 Task: Create a due date automation trigger when advanced on, 2 working days after a card is due add basic without any labels is due at 11:00 AM.
Action: Mouse moved to (1397, 116)
Screenshot: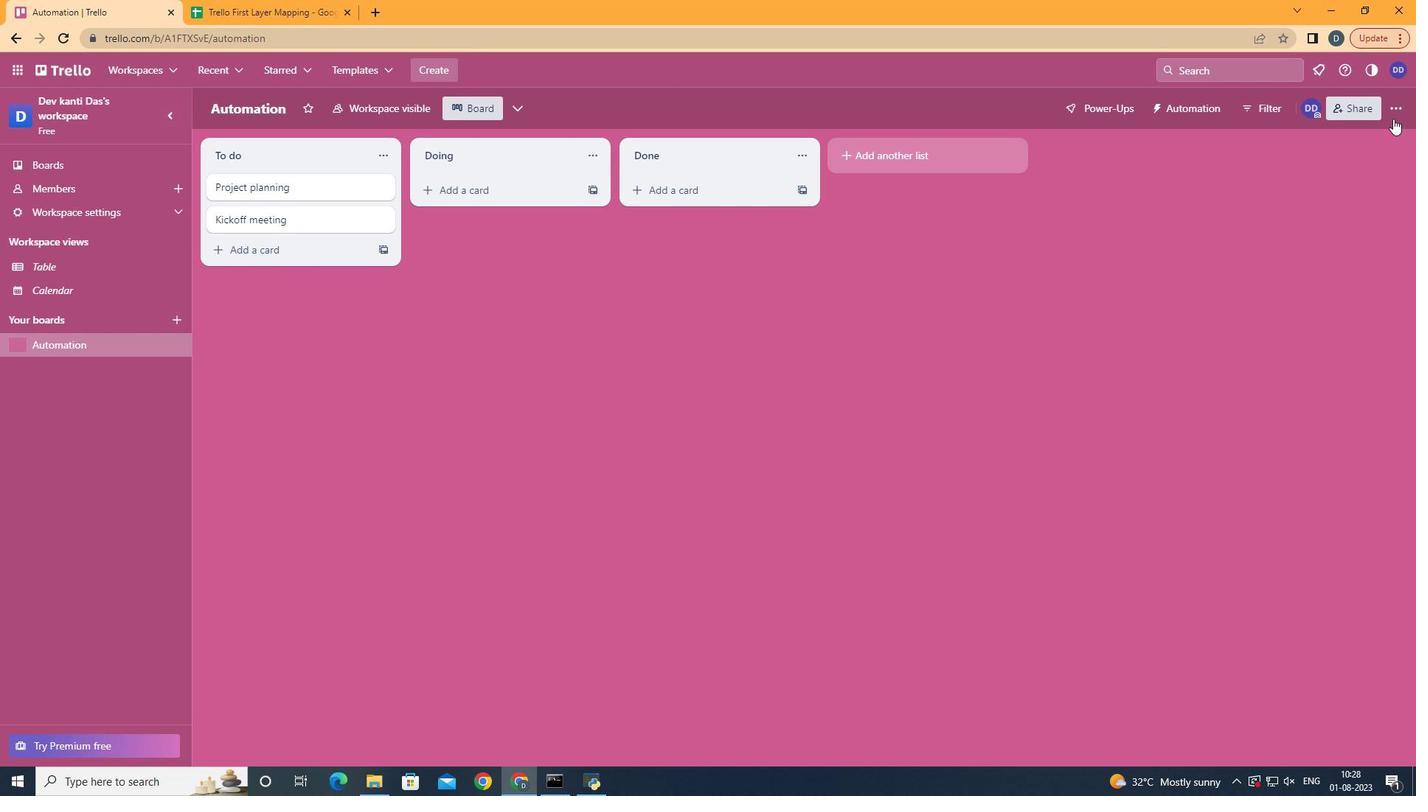 
Action: Mouse pressed left at (1397, 116)
Screenshot: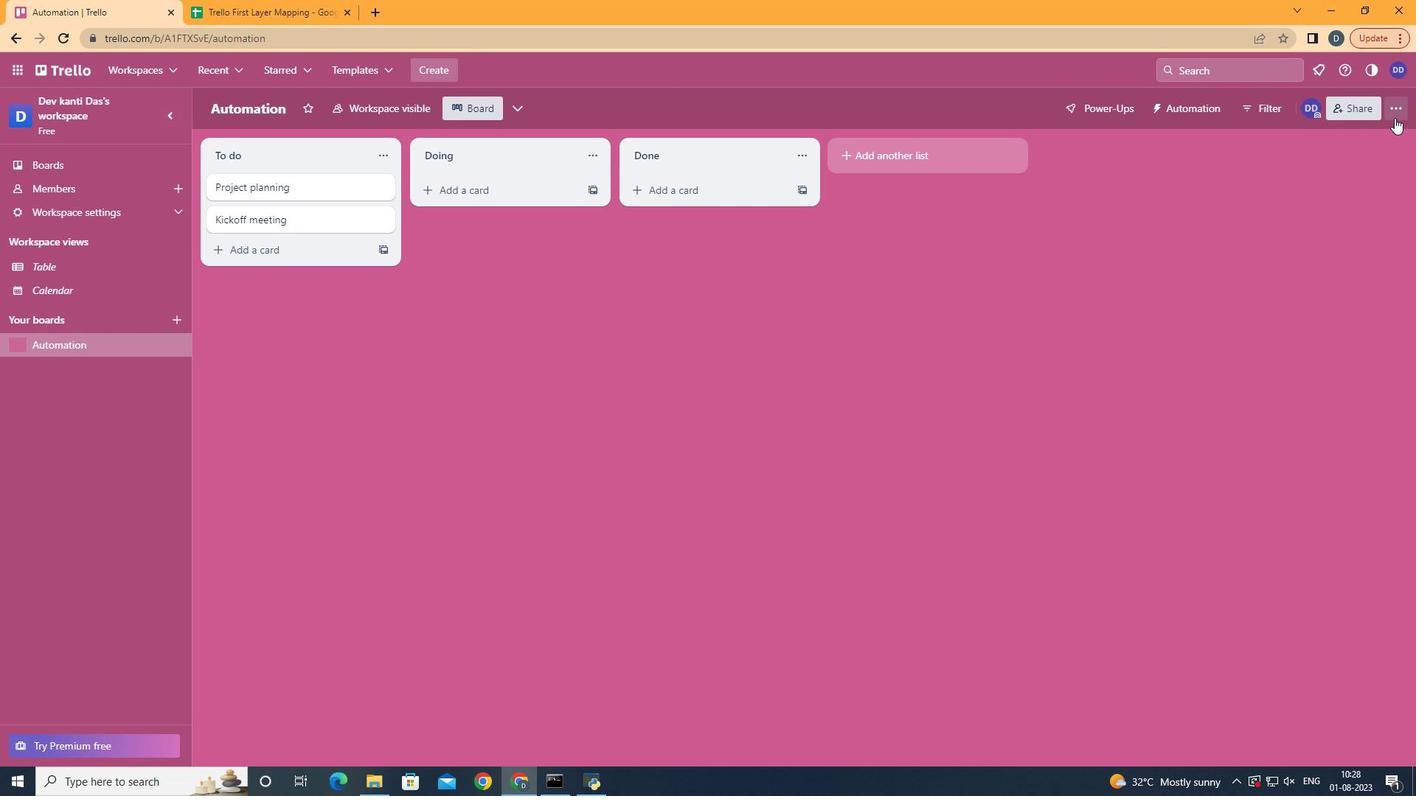 
Action: Mouse moved to (1270, 315)
Screenshot: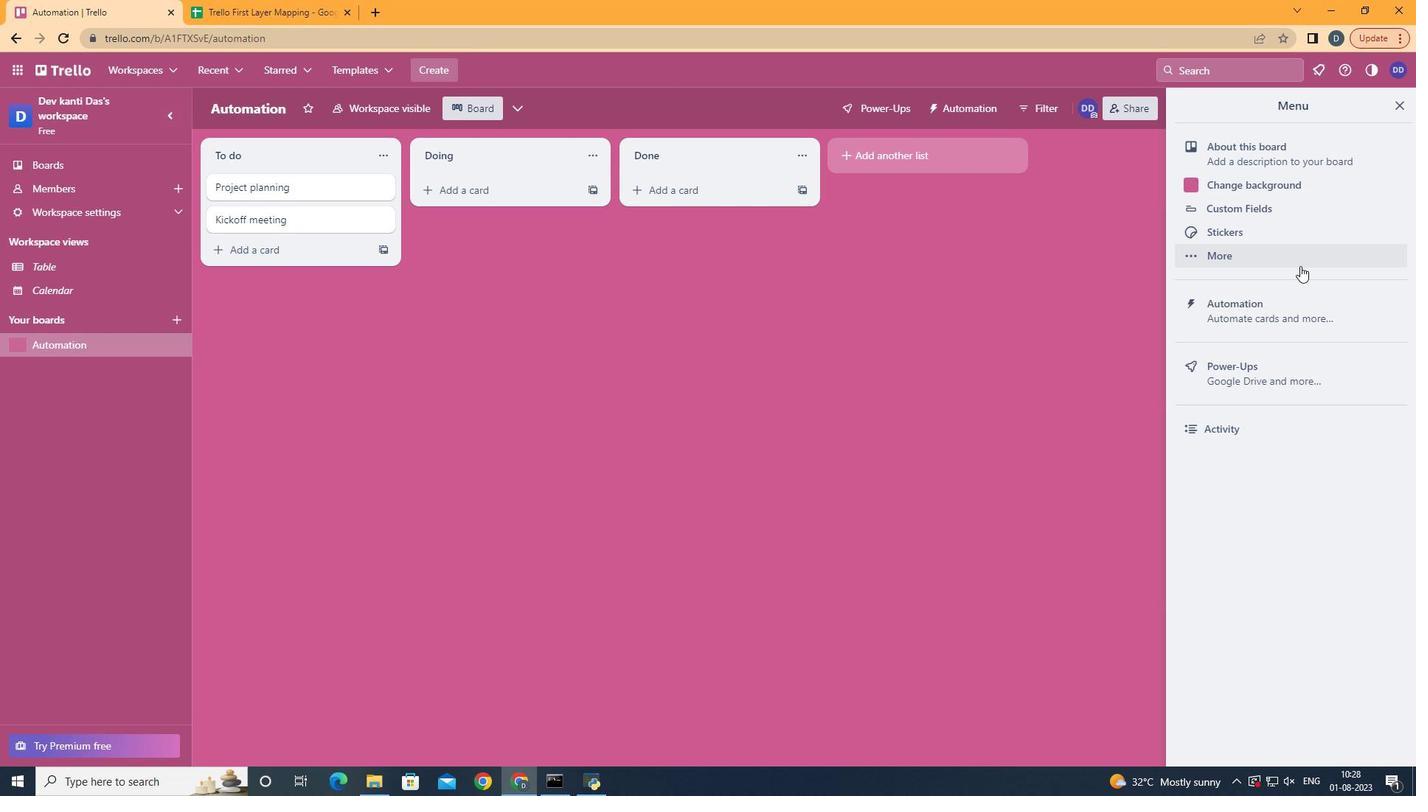 
Action: Mouse pressed left at (1270, 315)
Screenshot: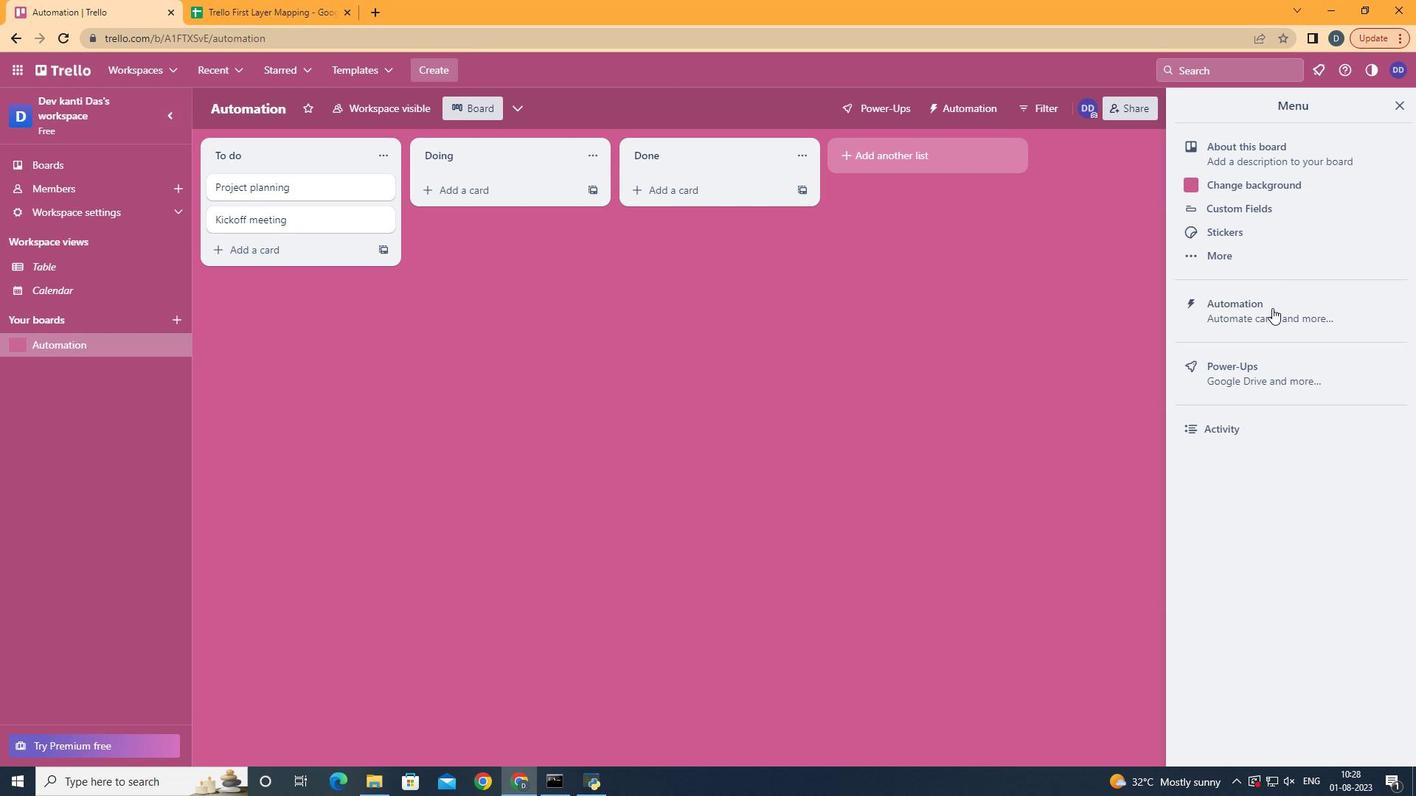 
Action: Mouse moved to (268, 301)
Screenshot: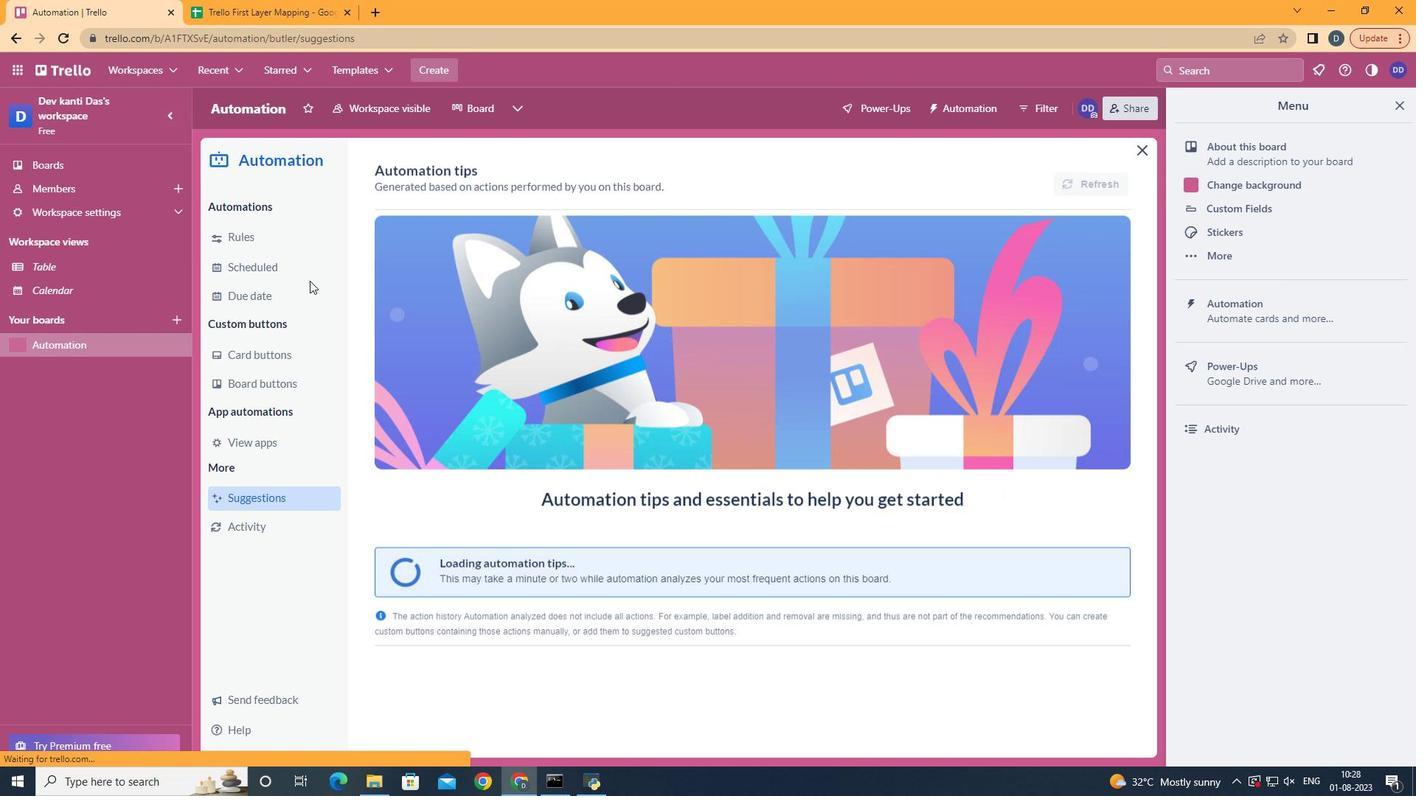 
Action: Mouse pressed left at (268, 301)
Screenshot: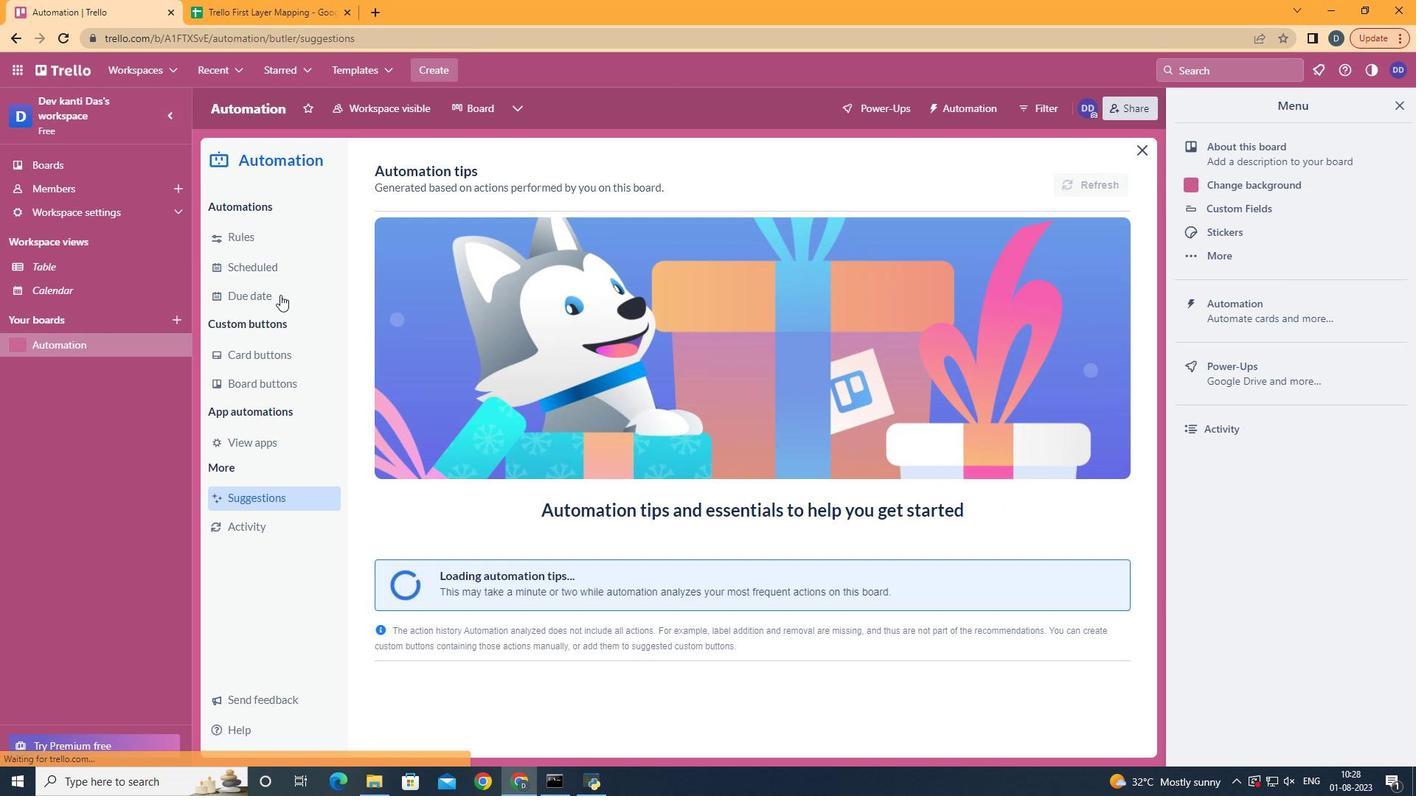 
Action: Mouse moved to (1039, 176)
Screenshot: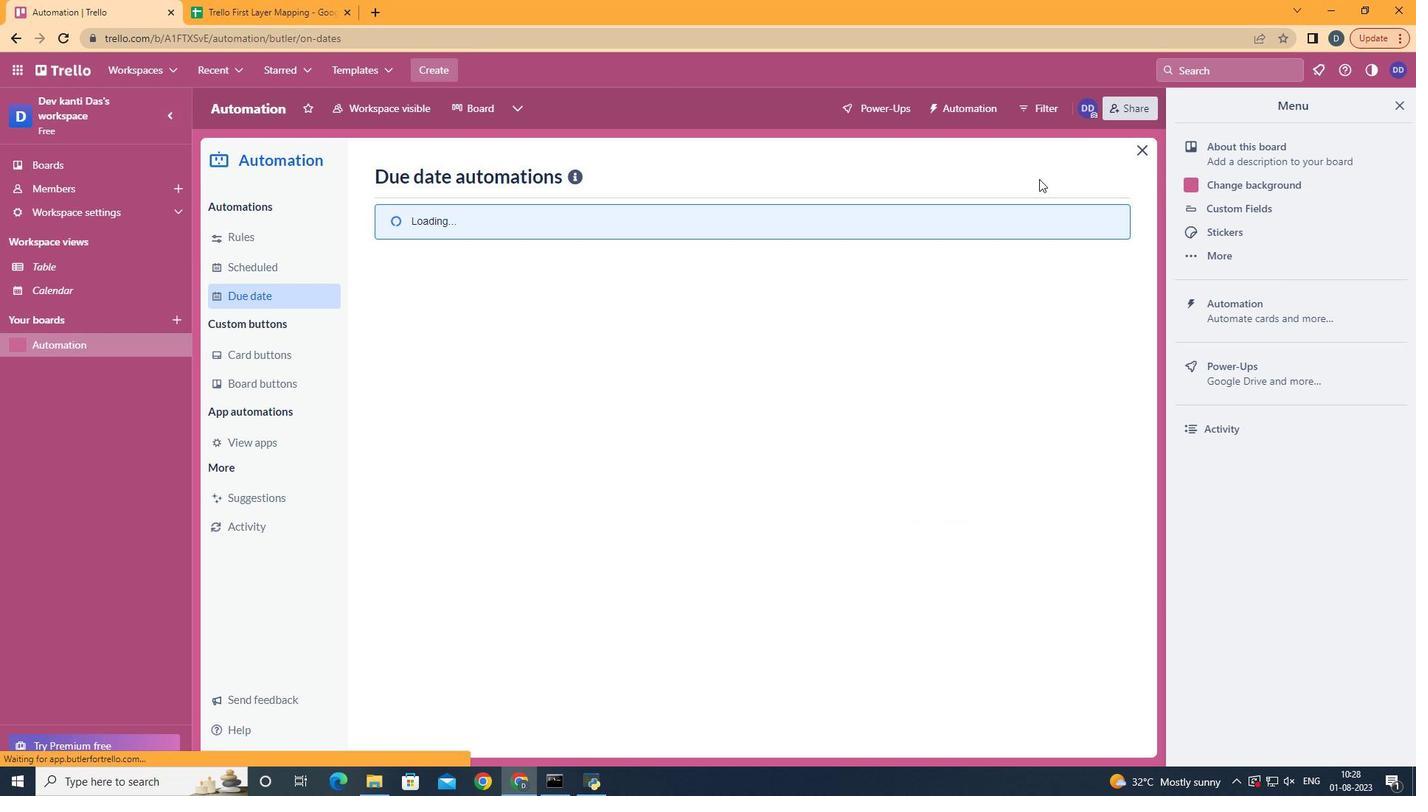 
Action: Mouse pressed left at (1039, 176)
Screenshot: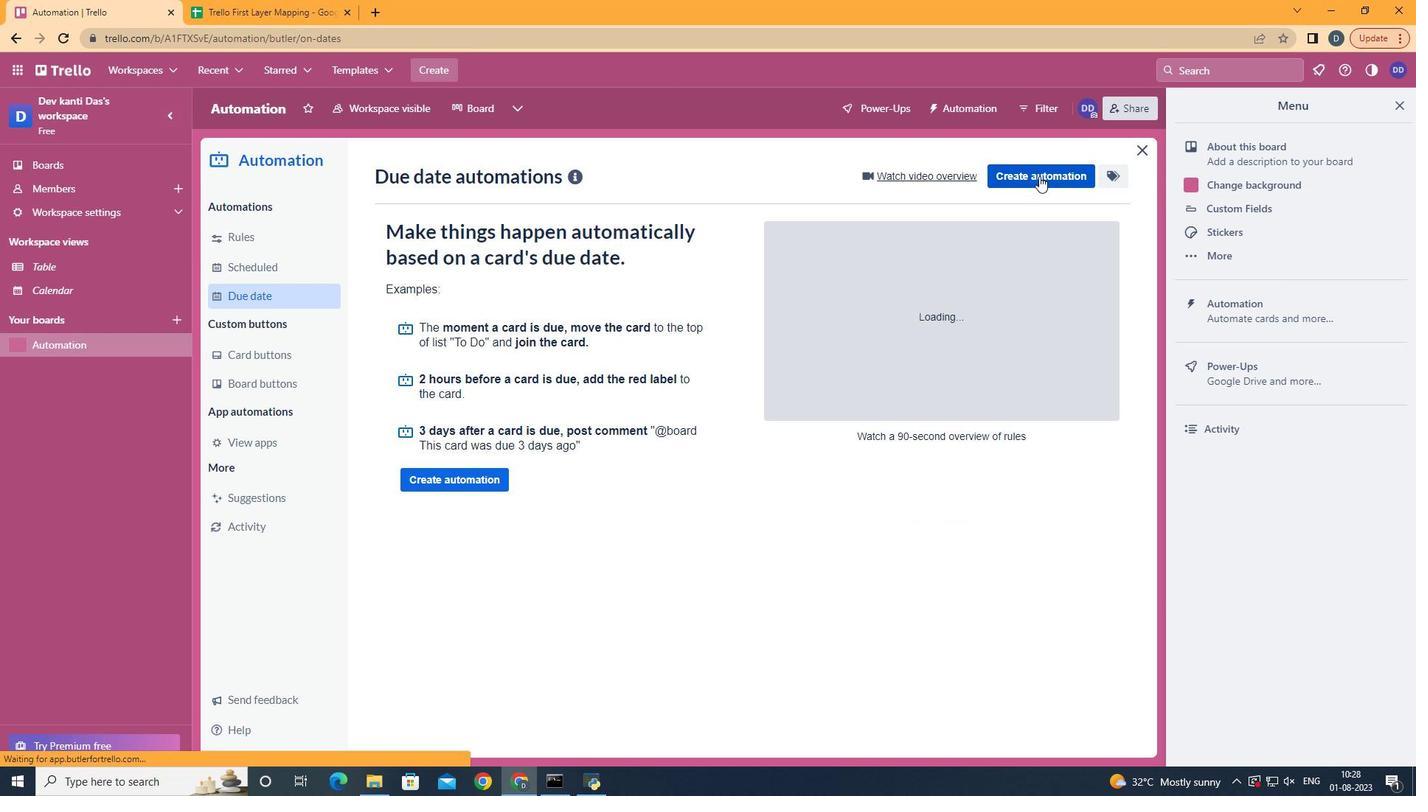 
Action: Mouse moved to (688, 312)
Screenshot: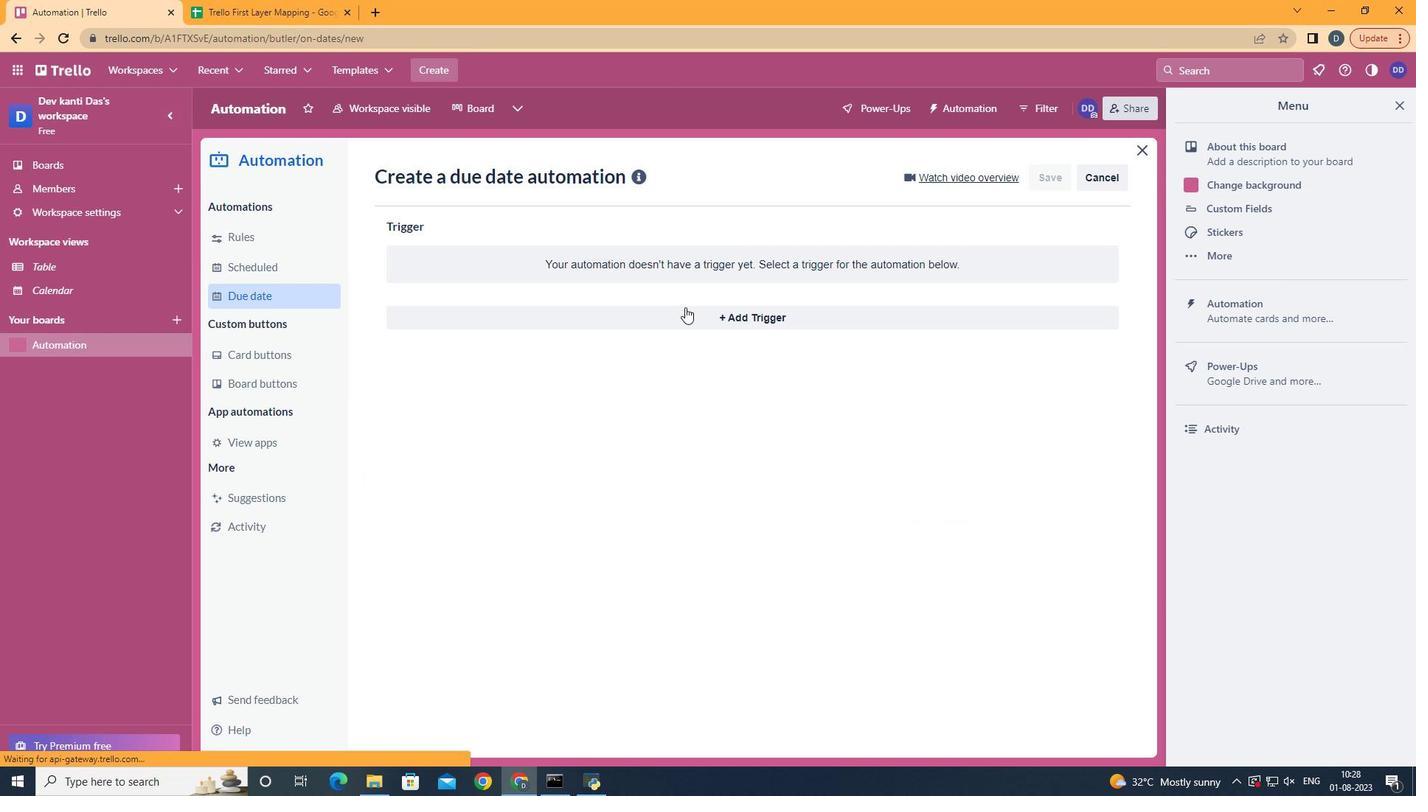 
Action: Mouse pressed left at (688, 312)
Screenshot: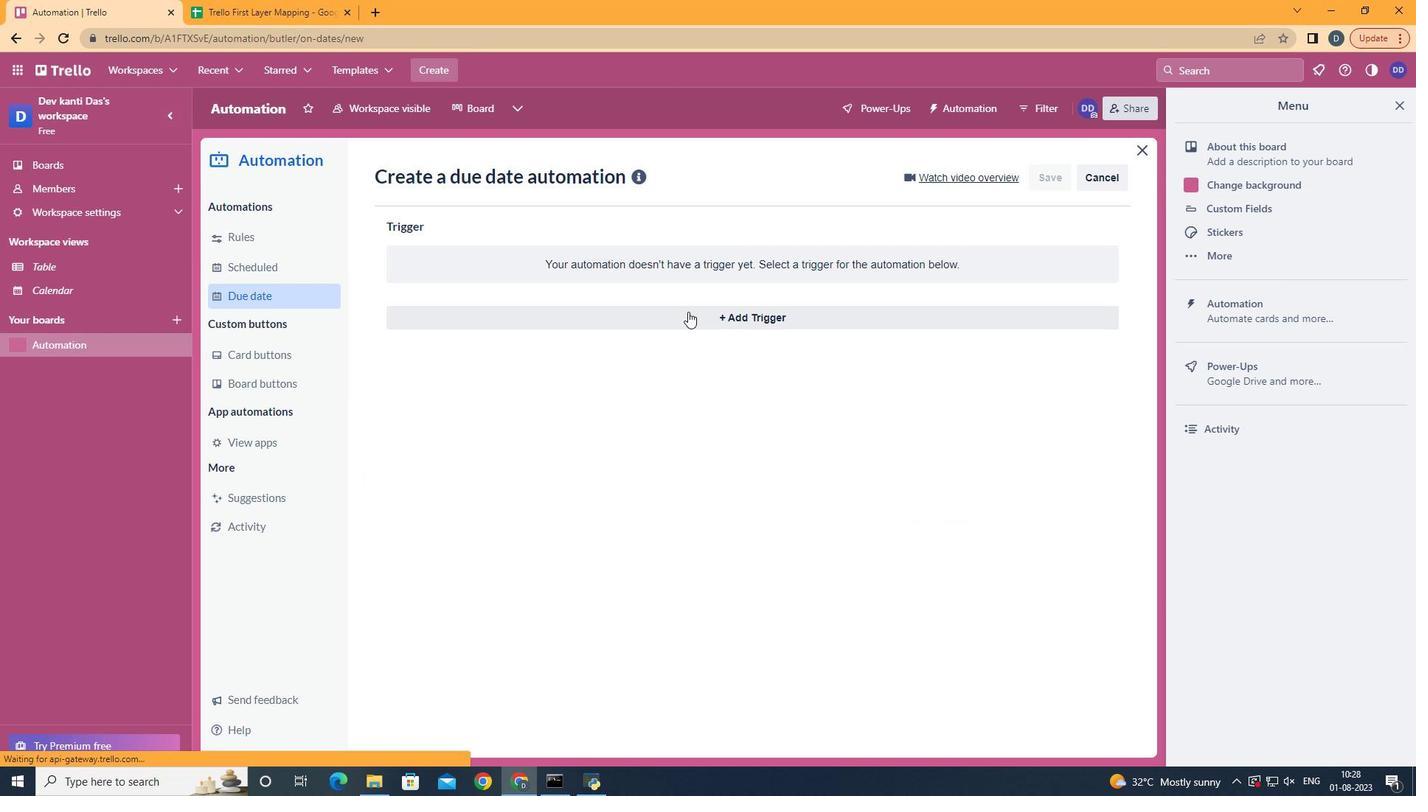
Action: Mouse moved to (470, 591)
Screenshot: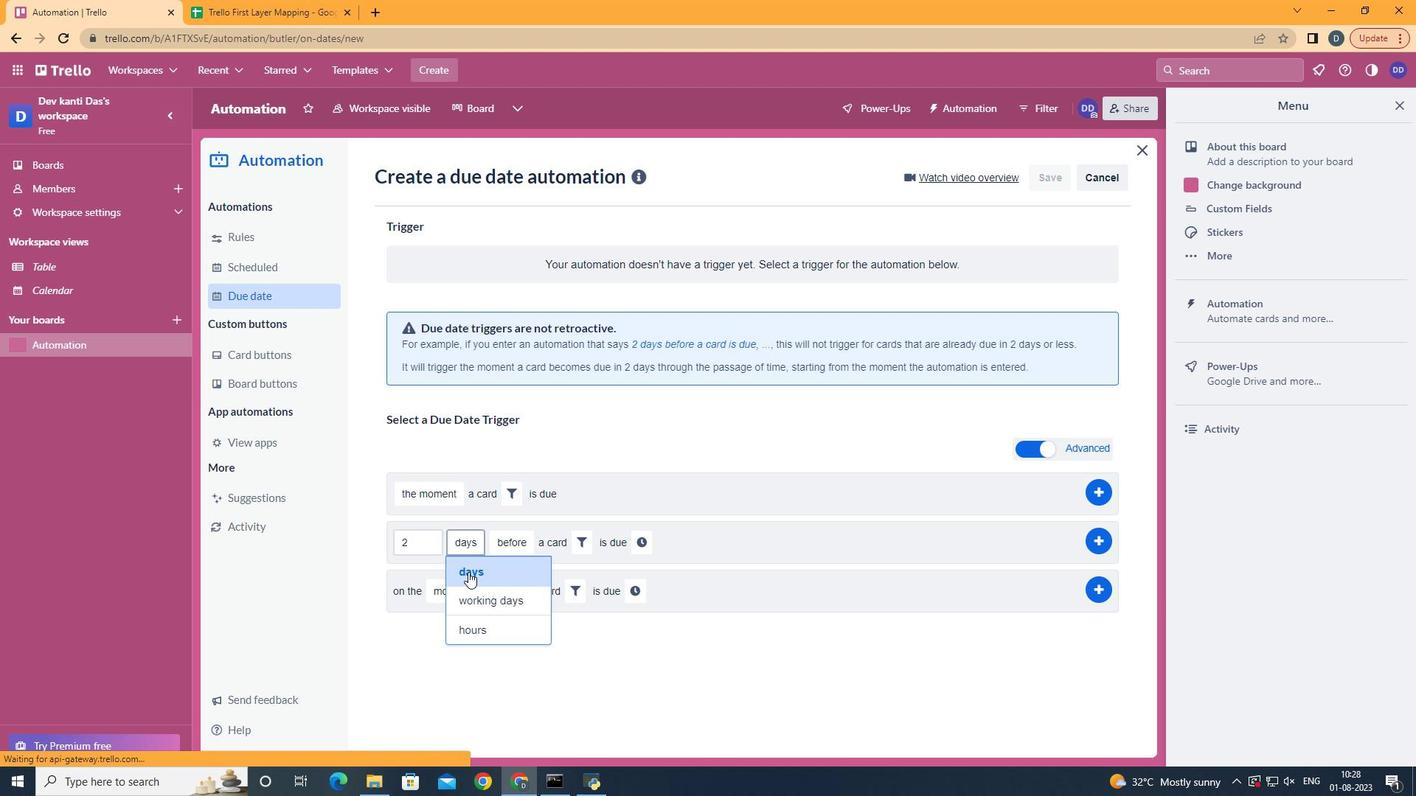 
Action: Mouse pressed left at (470, 591)
Screenshot: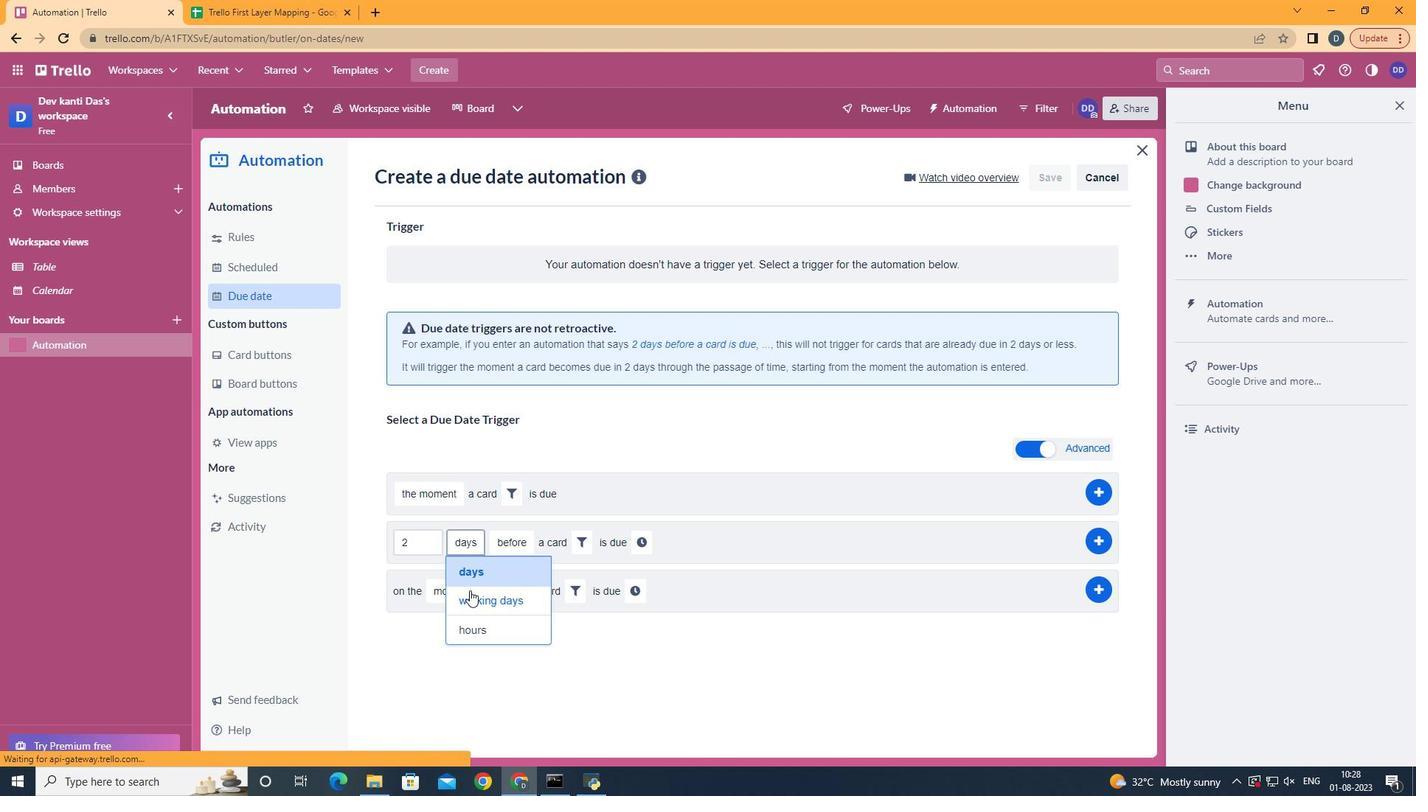 
Action: Mouse moved to (551, 599)
Screenshot: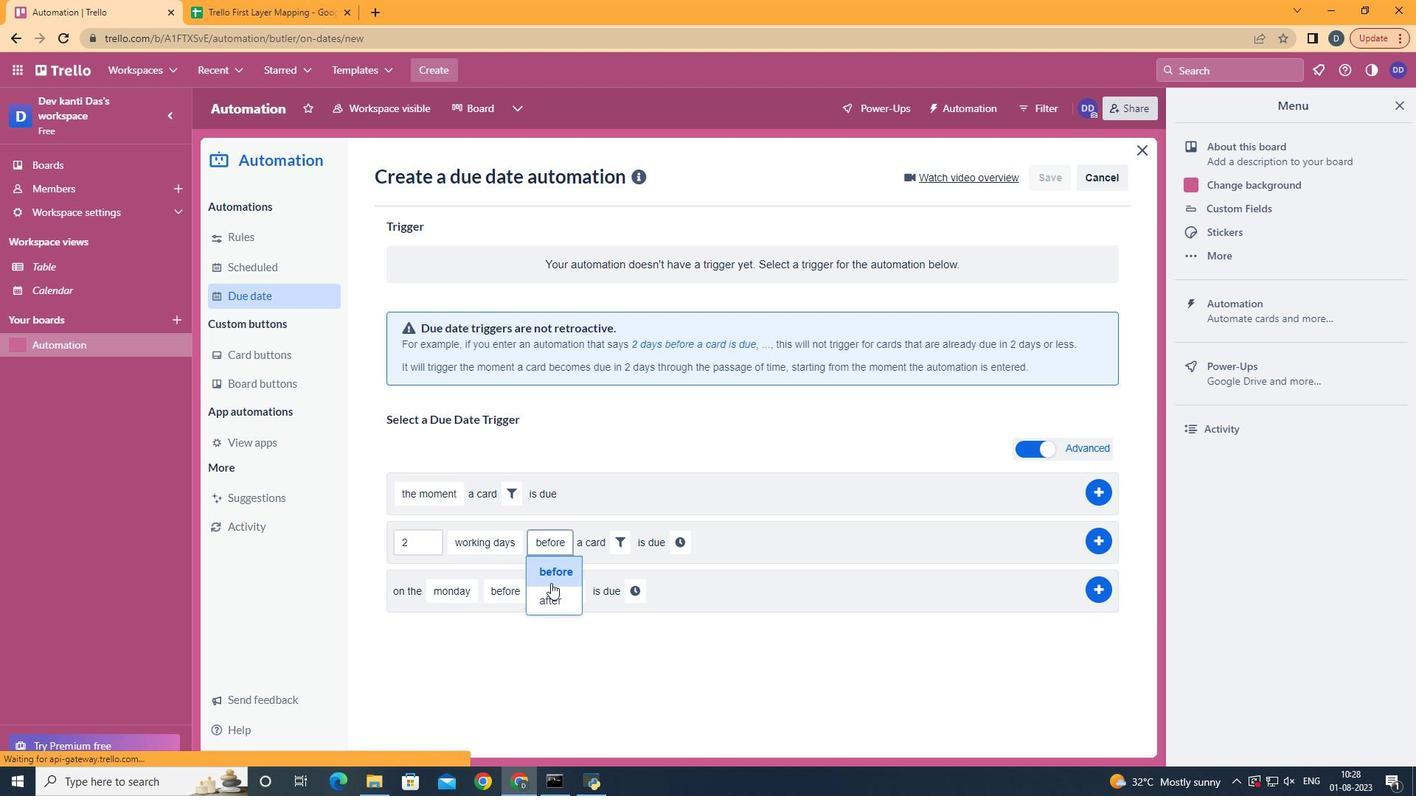 
Action: Mouse pressed left at (551, 599)
Screenshot: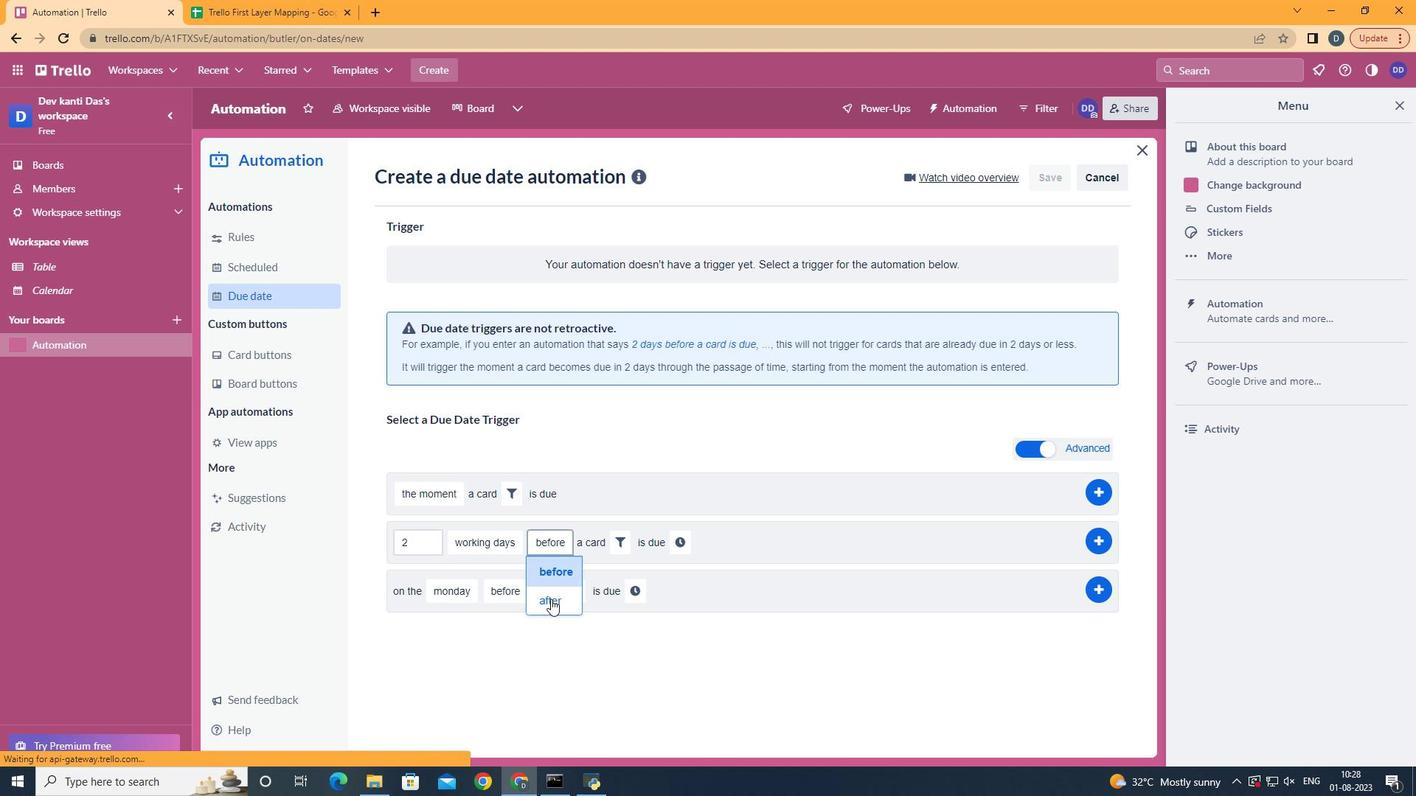 
Action: Mouse moved to (609, 548)
Screenshot: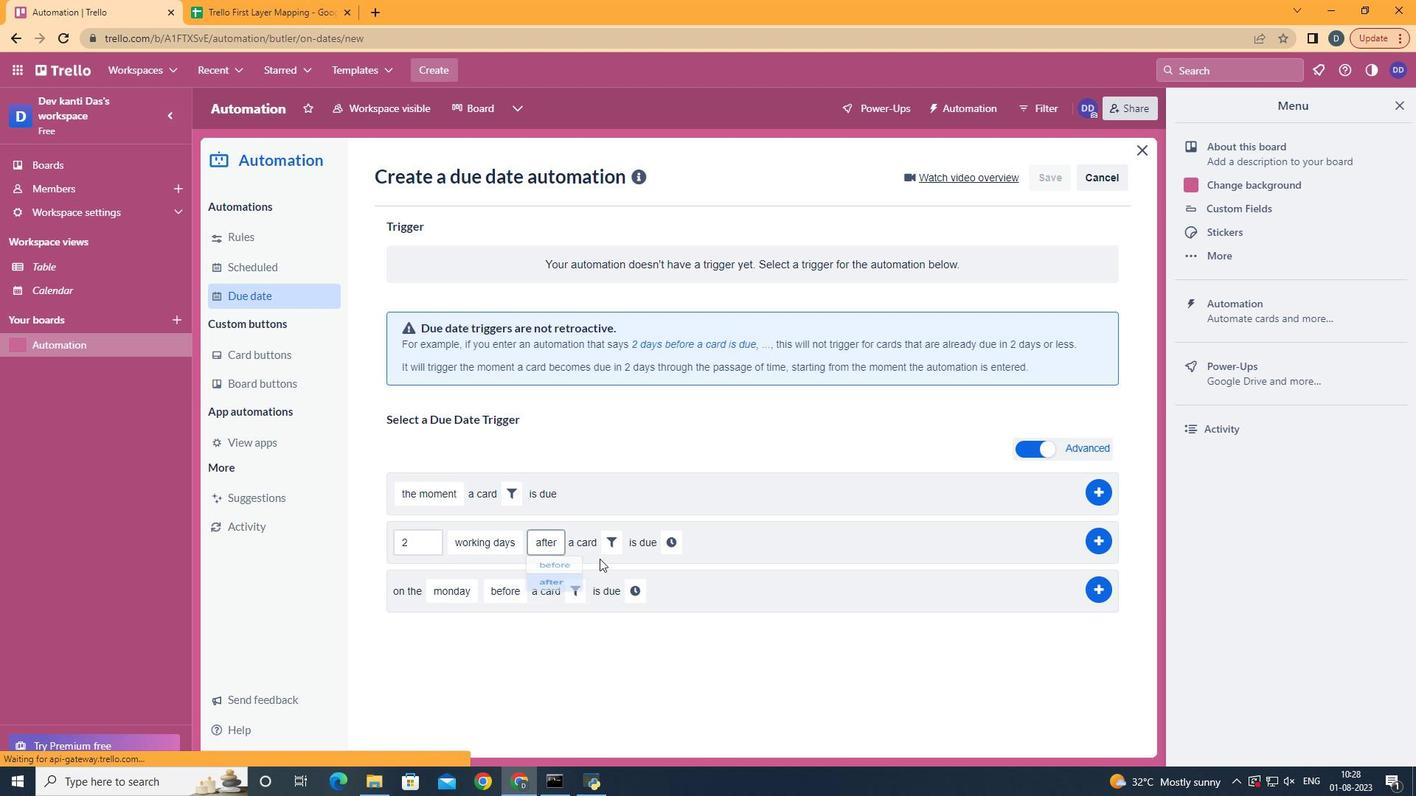 
Action: Mouse pressed left at (609, 548)
Screenshot: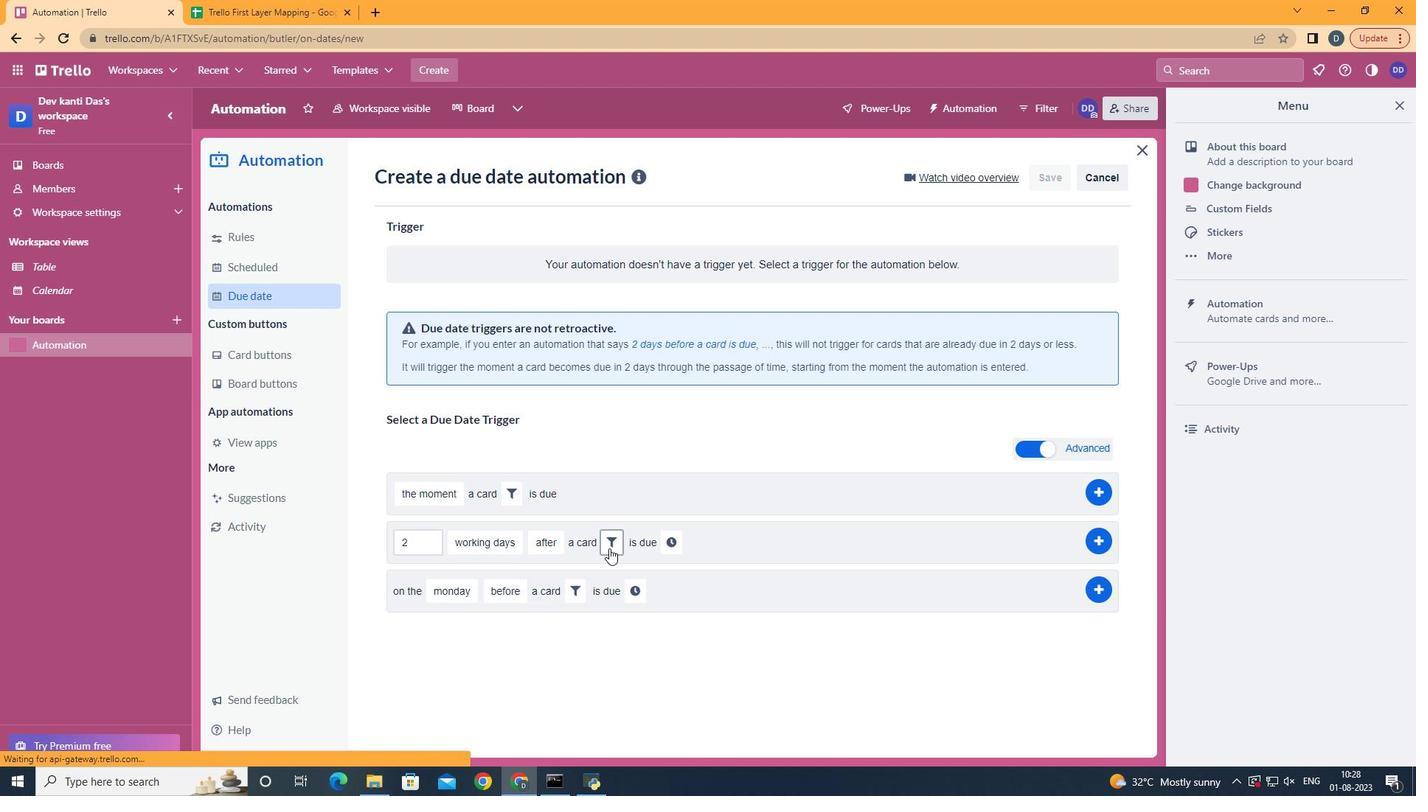 
Action: Mouse moved to (656, 651)
Screenshot: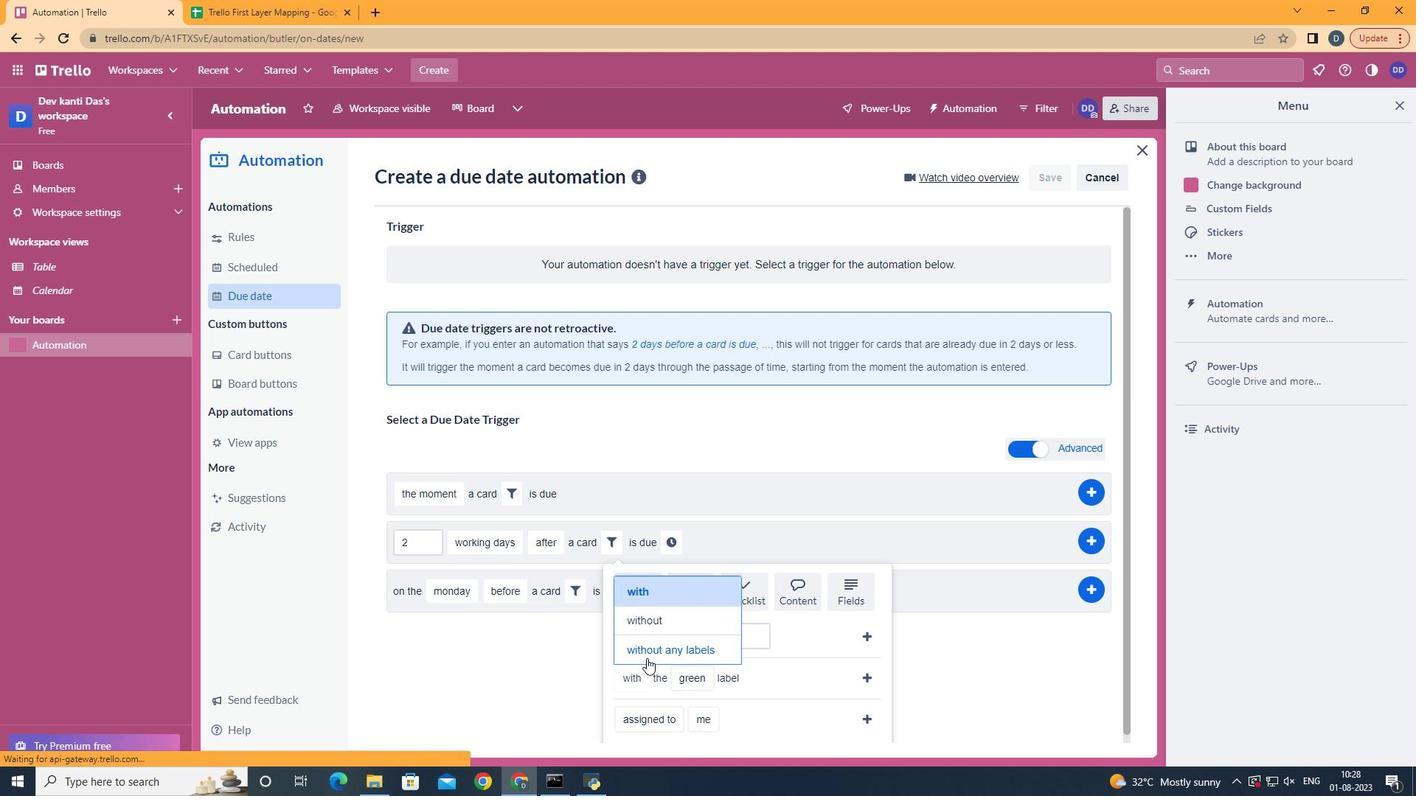 
Action: Mouse pressed left at (656, 651)
Screenshot: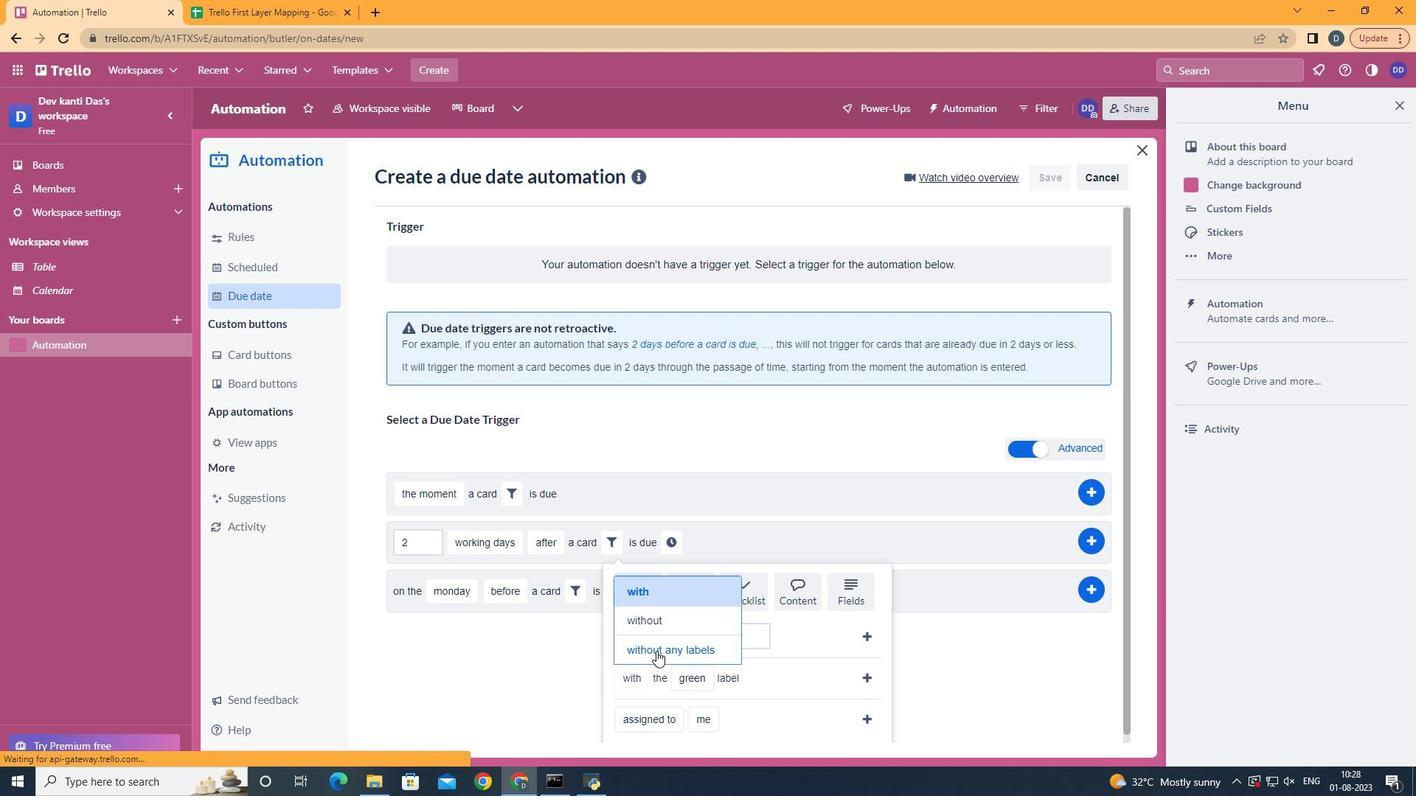 
Action: Mouse moved to (874, 678)
Screenshot: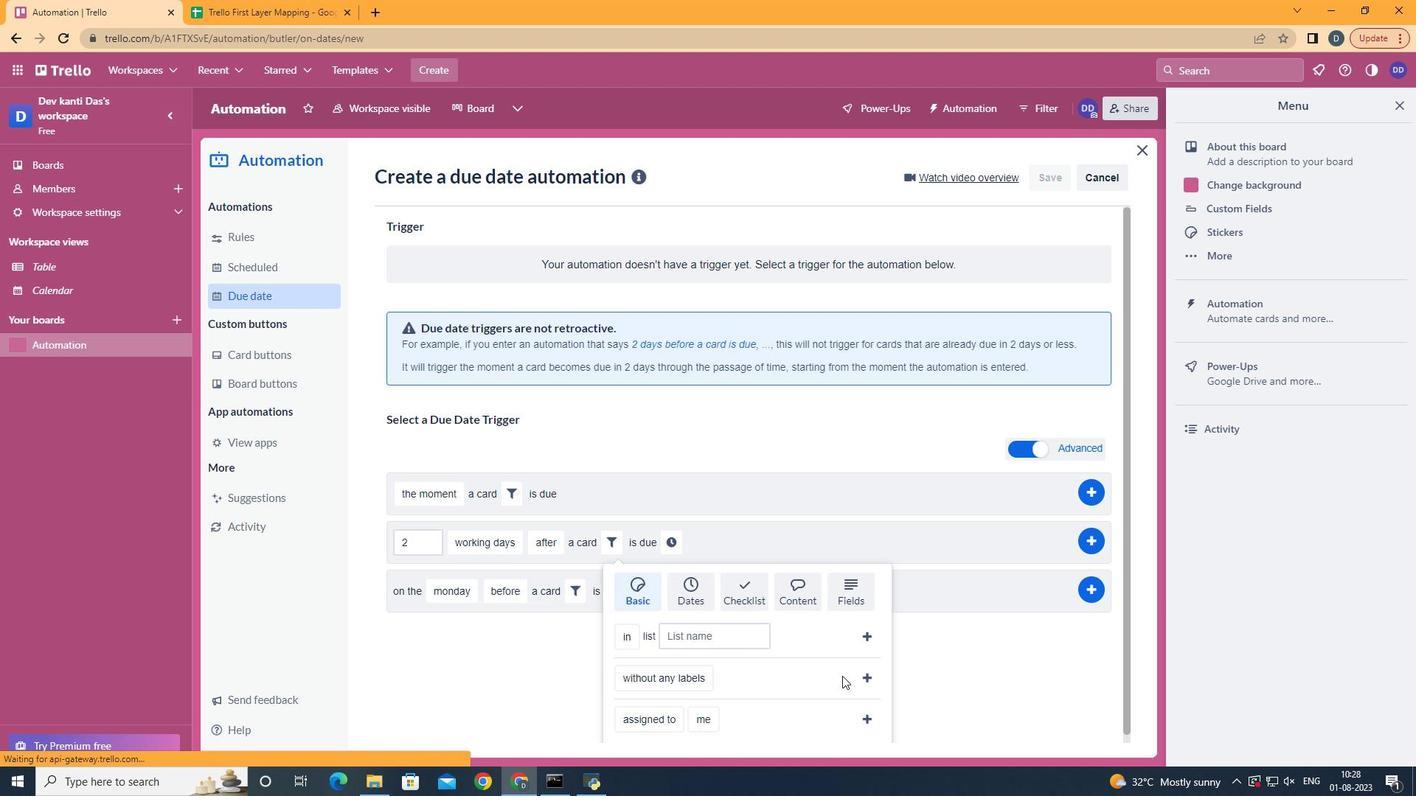 
Action: Mouse pressed left at (874, 678)
Screenshot: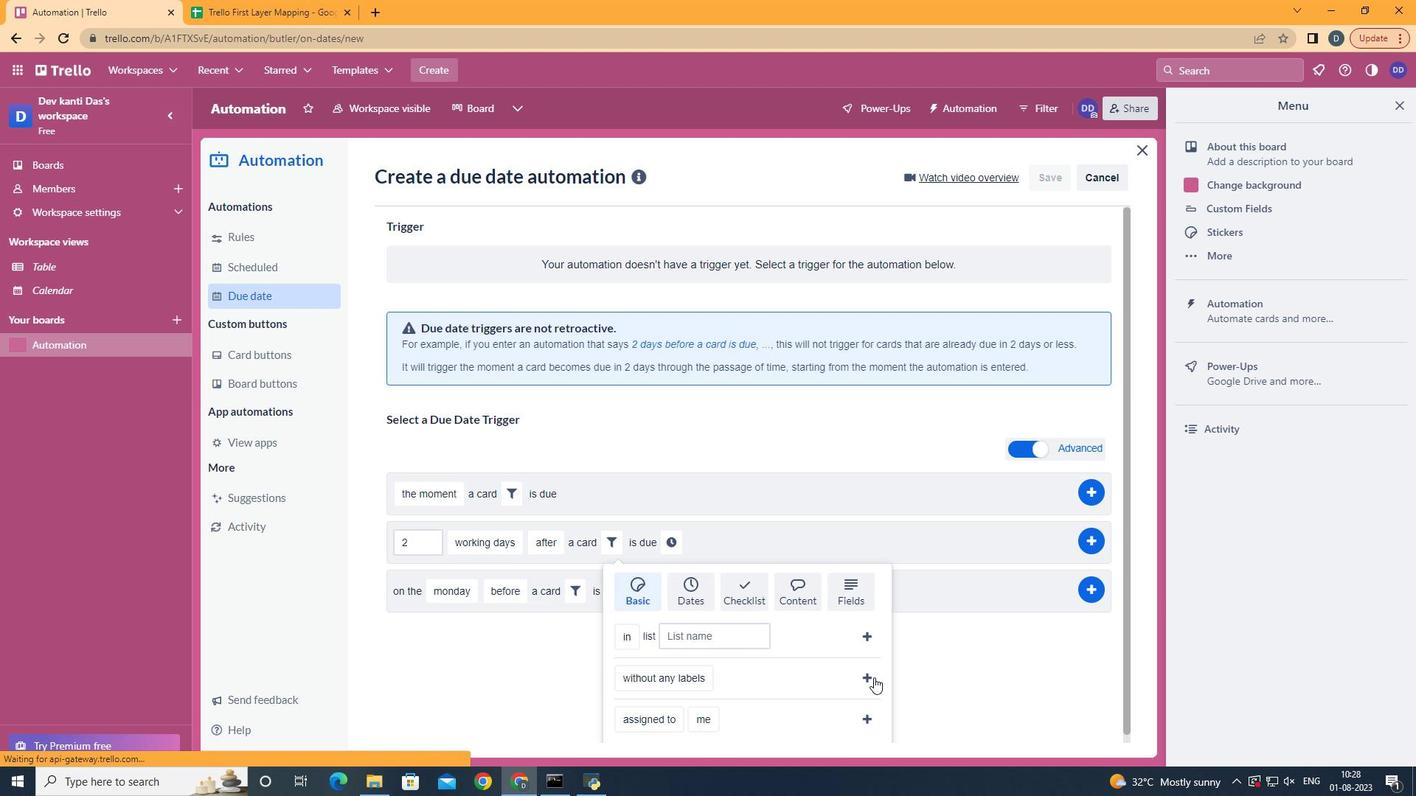 
Action: Mouse moved to (785, 534)
Screenshot: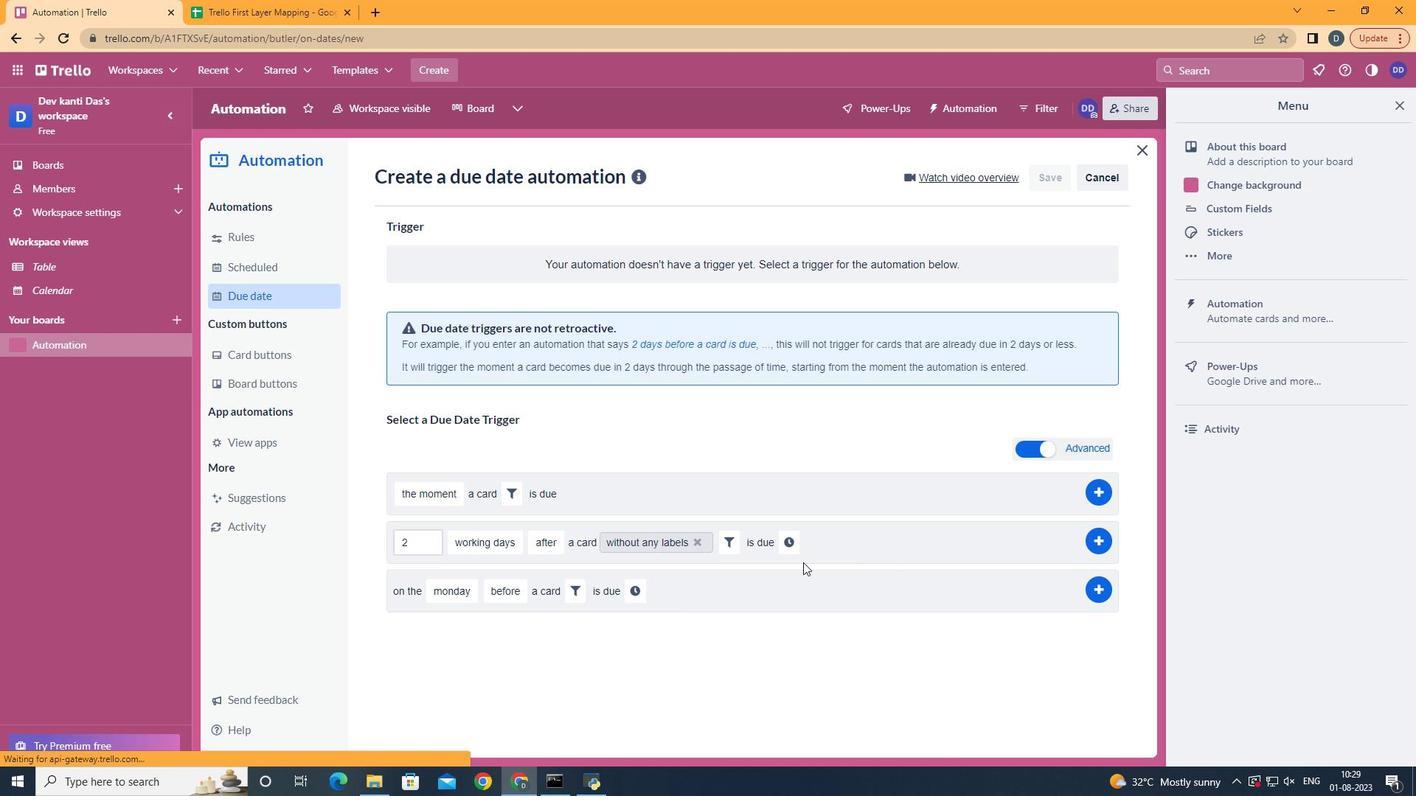 
Action: Mouse pressed left at (785, 534)
Screenshot: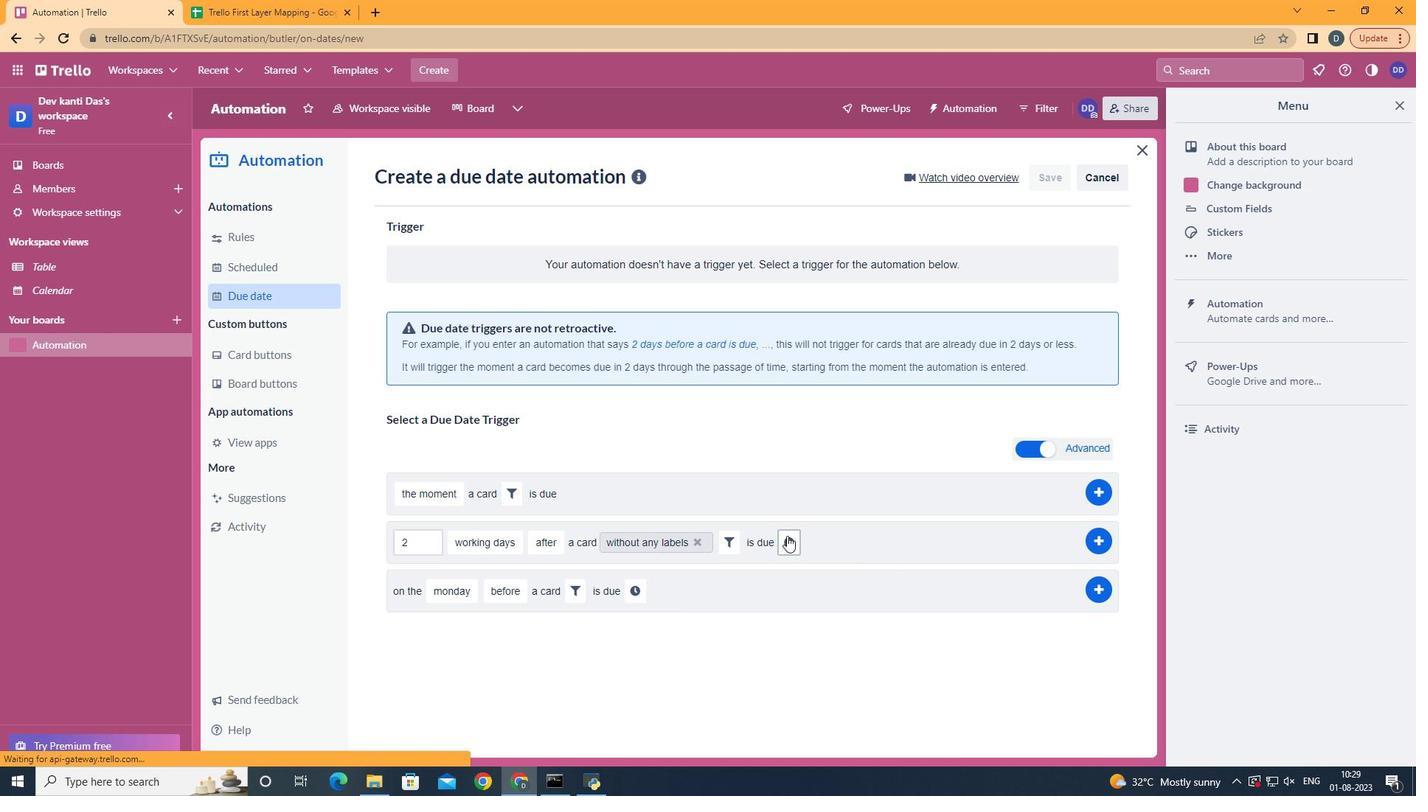 
Action: Mouse moved to (851, 550)
Screenshot: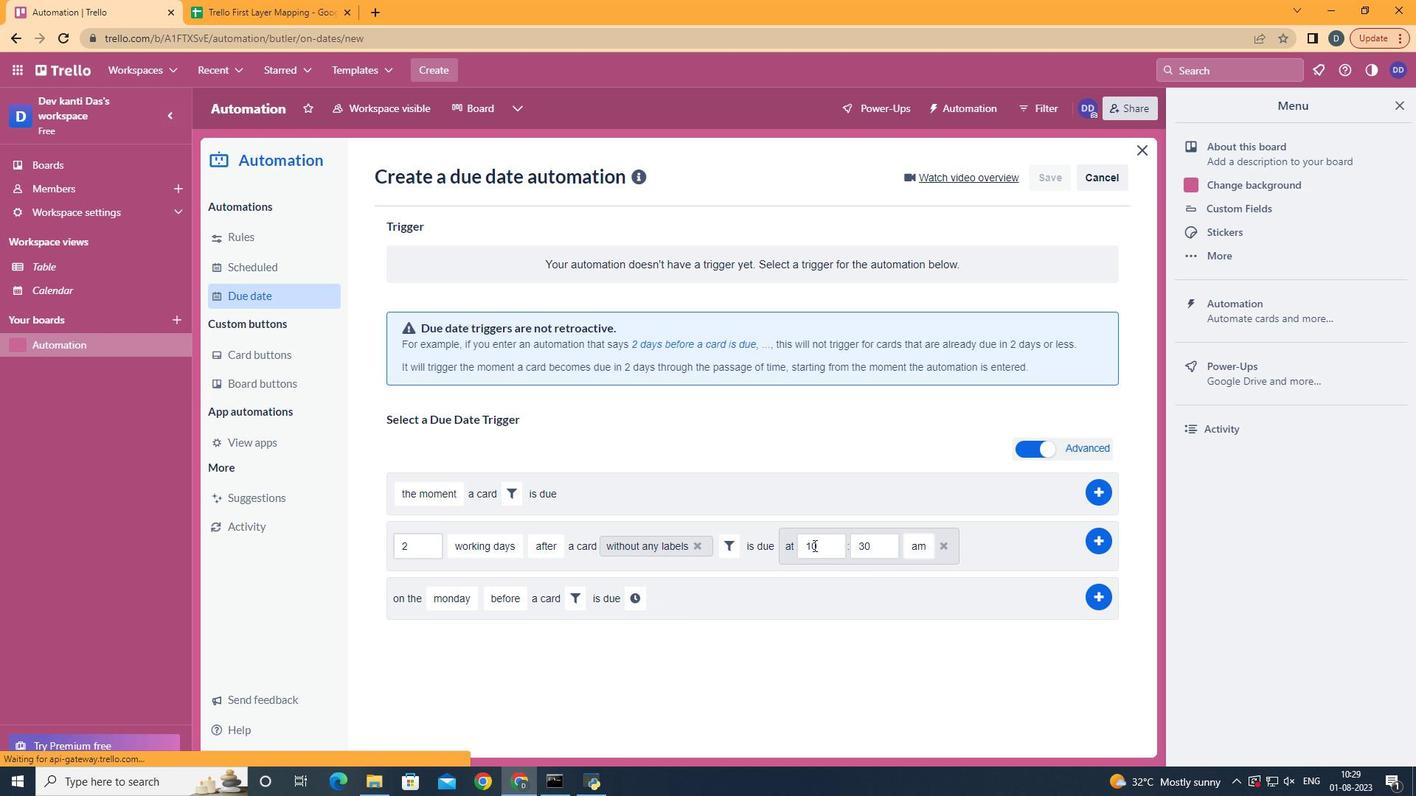 
Action: Mouse pressed left at (851, 550)
Screenshot: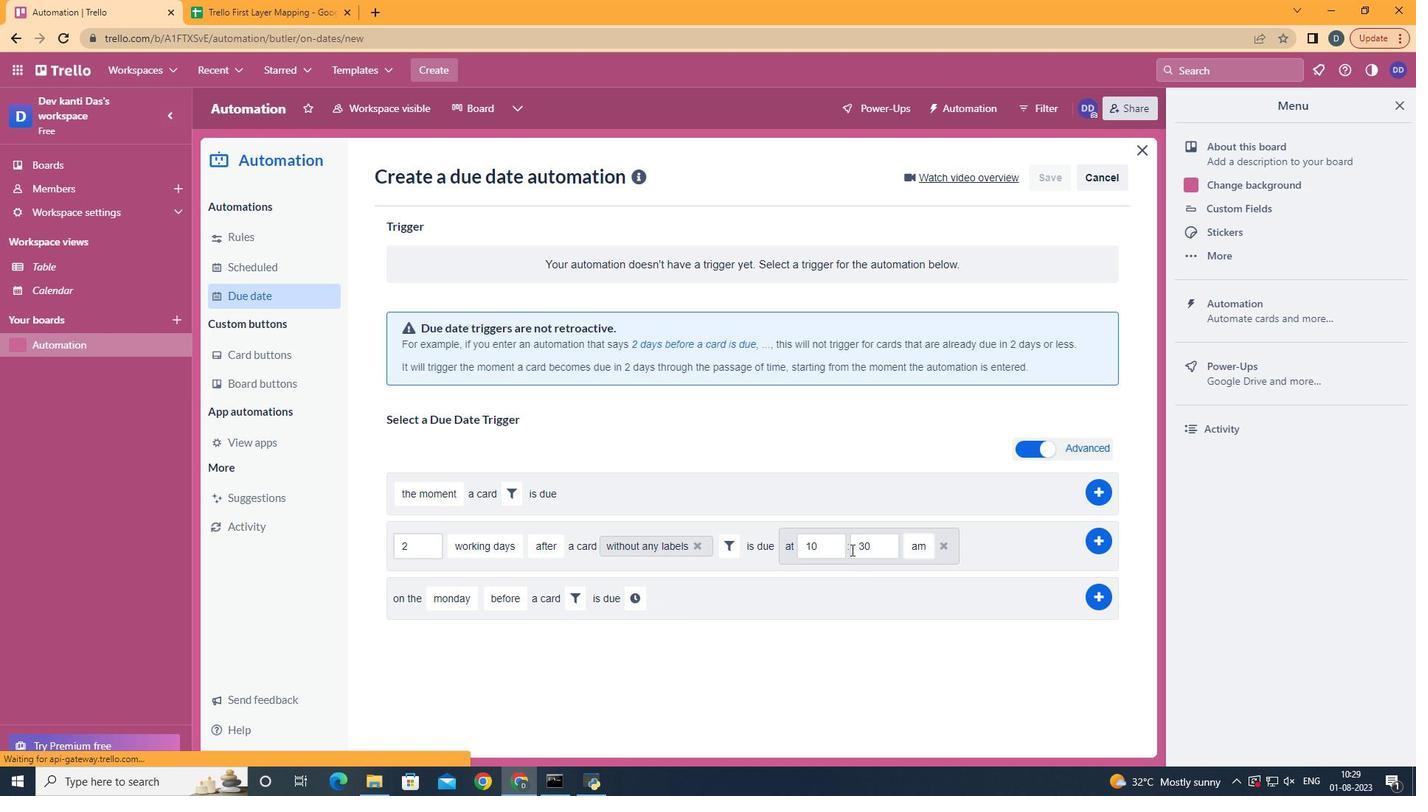 
Action: Mouse moved to (820, 550)
Screenshot: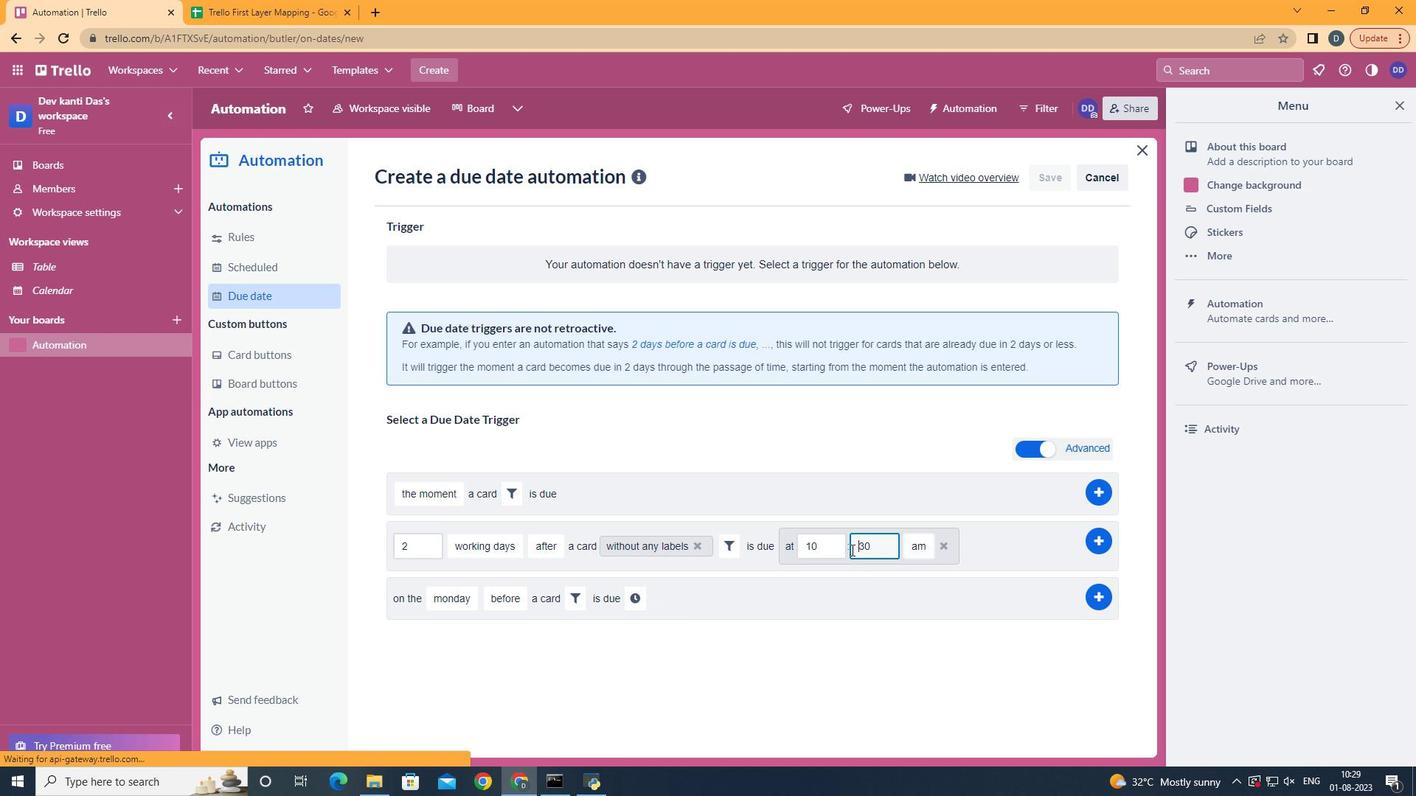 
Action: Mouse pressed left at (820, 550)
Screenshot: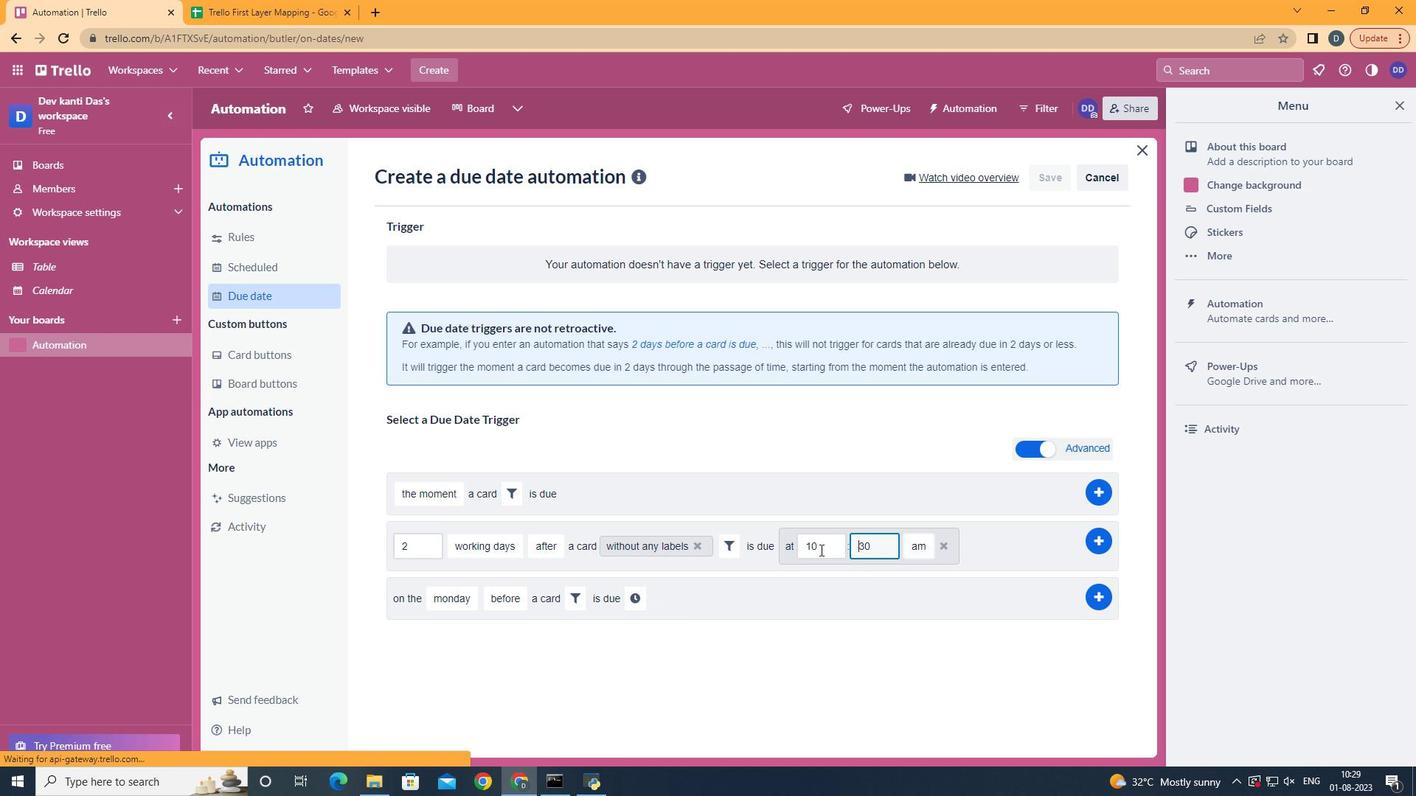 
Action: Mouse moved to (817, 550)
Screenshot: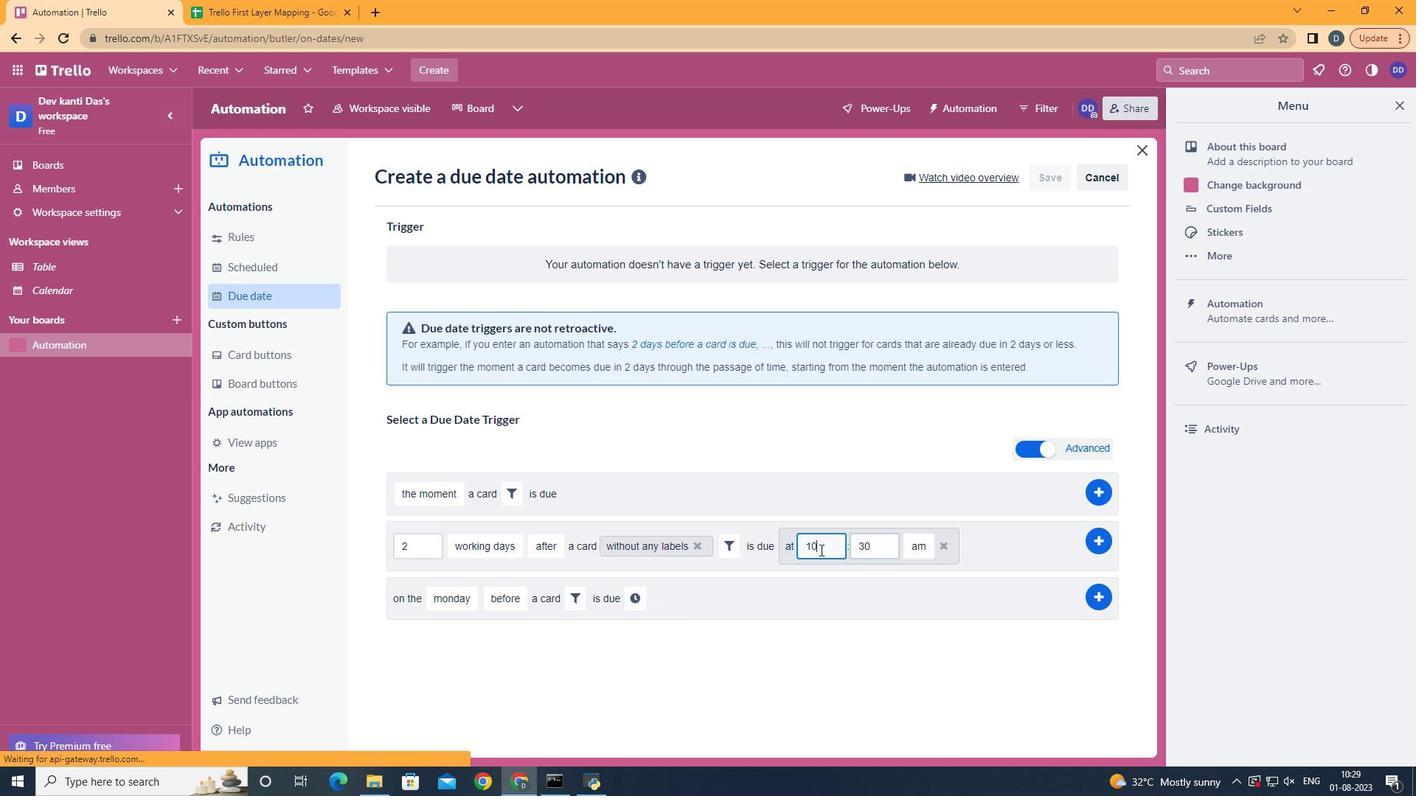 
Action: Key pressed <Key.backspace>1
Screenshot: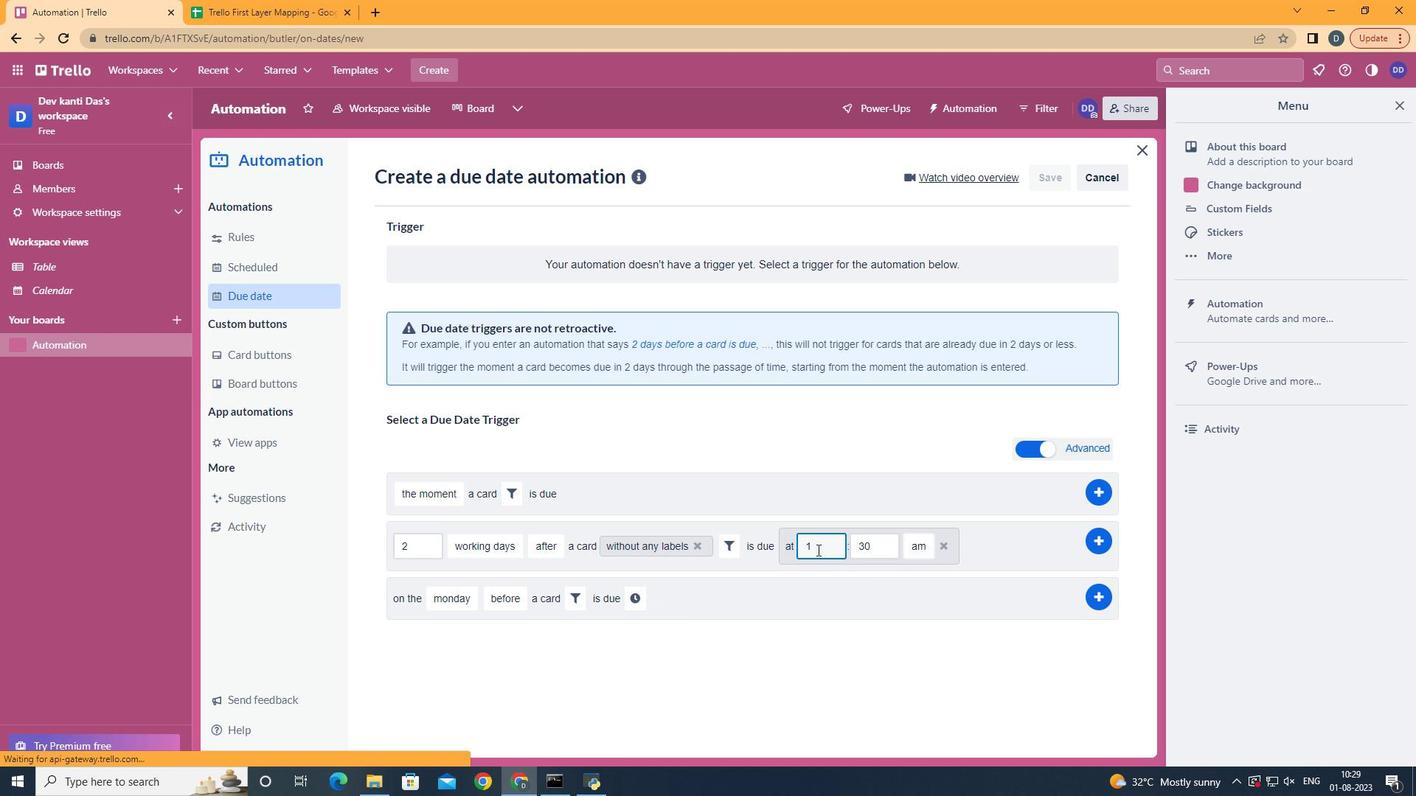 
Action: Mouse moved to (879, 551)
Screenshot: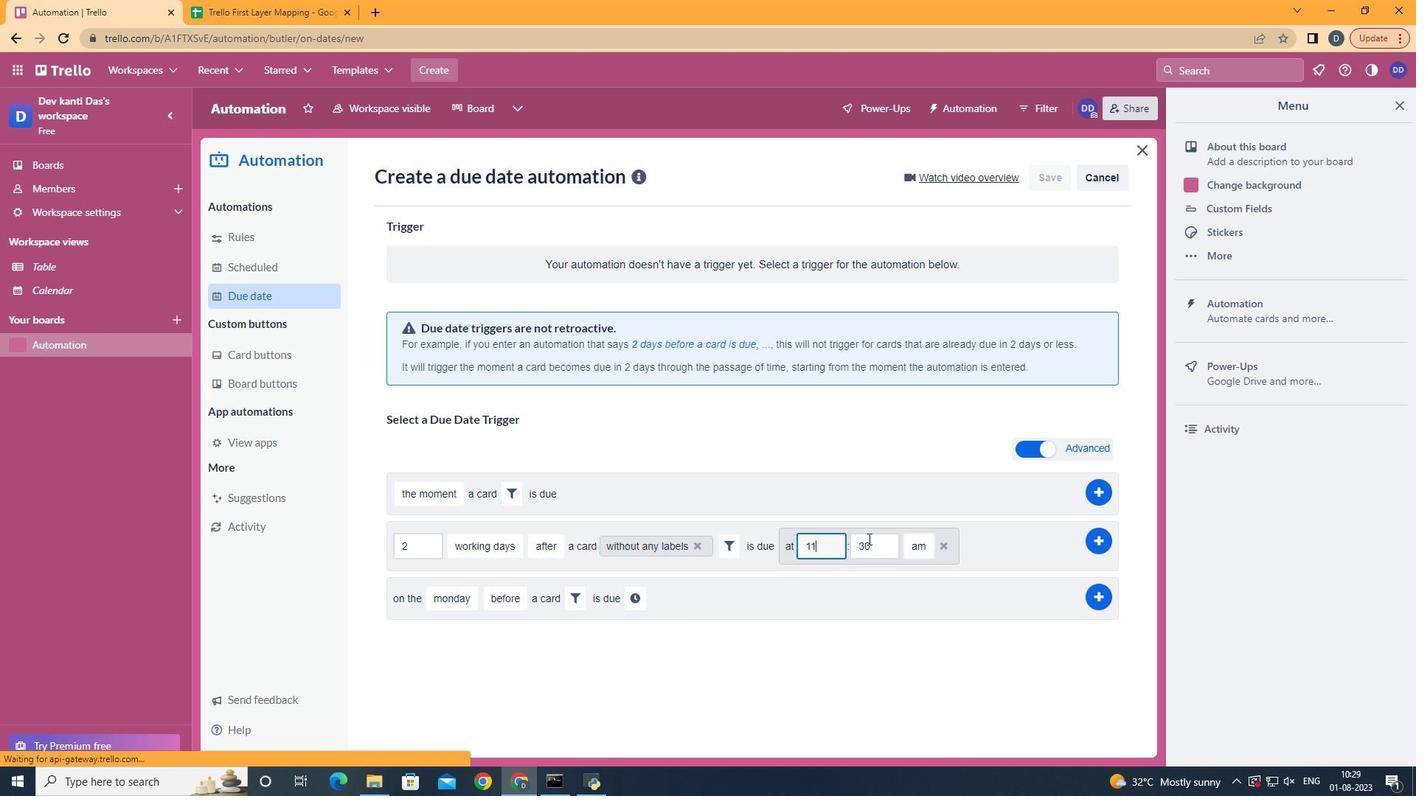 
Action: Mouse pressed left at (879, 551)
Screenshot: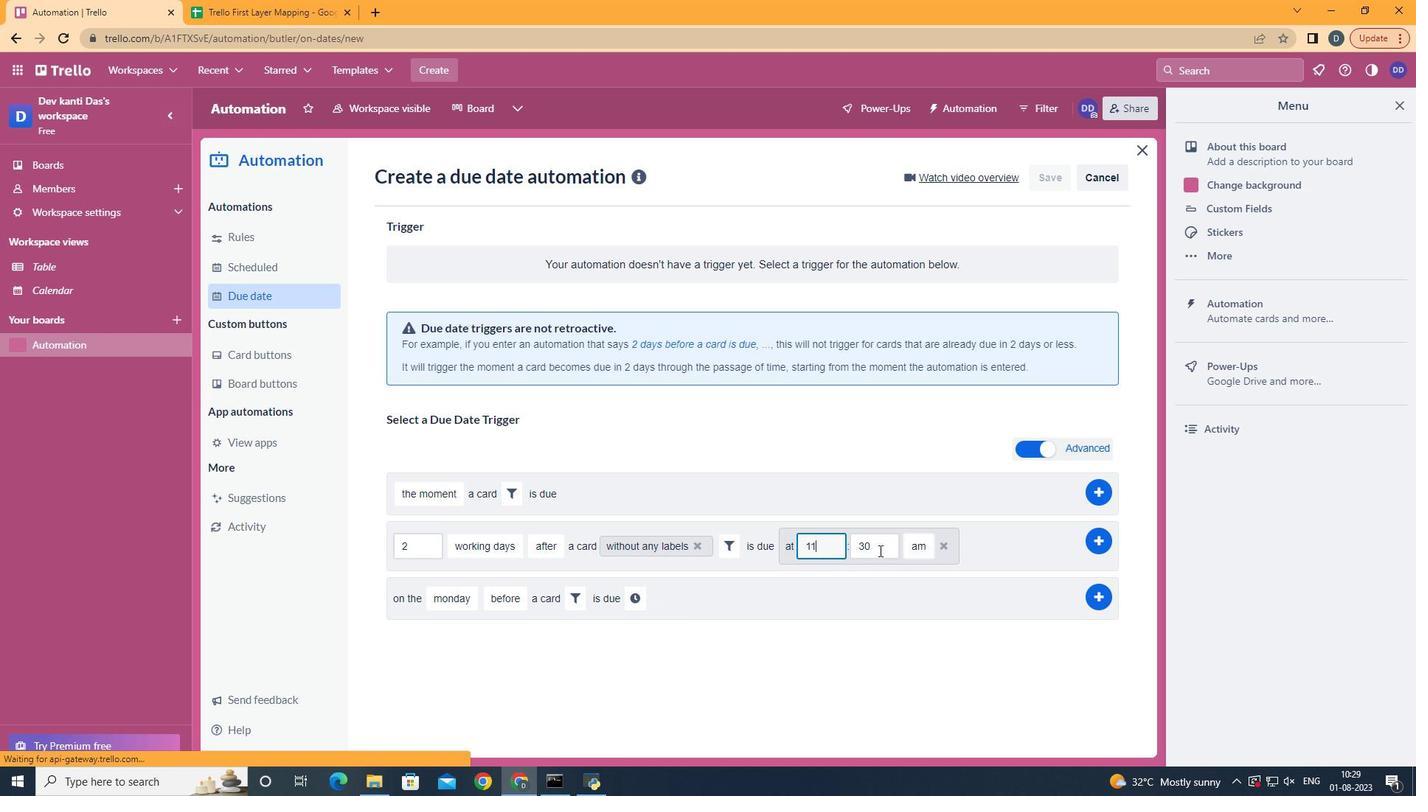 
Action: Mouse moved to (881, 551)
Screenshot: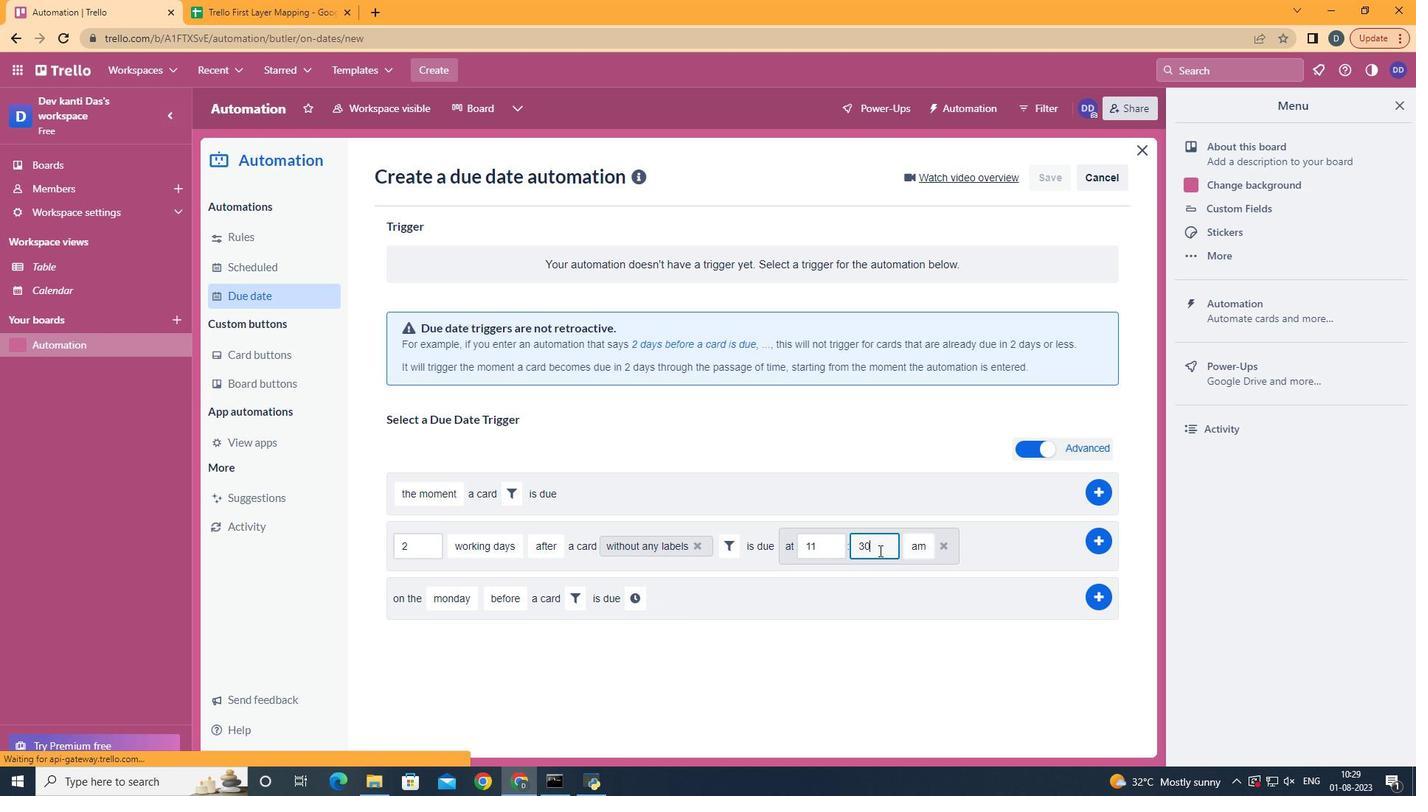 
Action: Key pressed <Key.backspace><Key.backspace>00
Screenshot: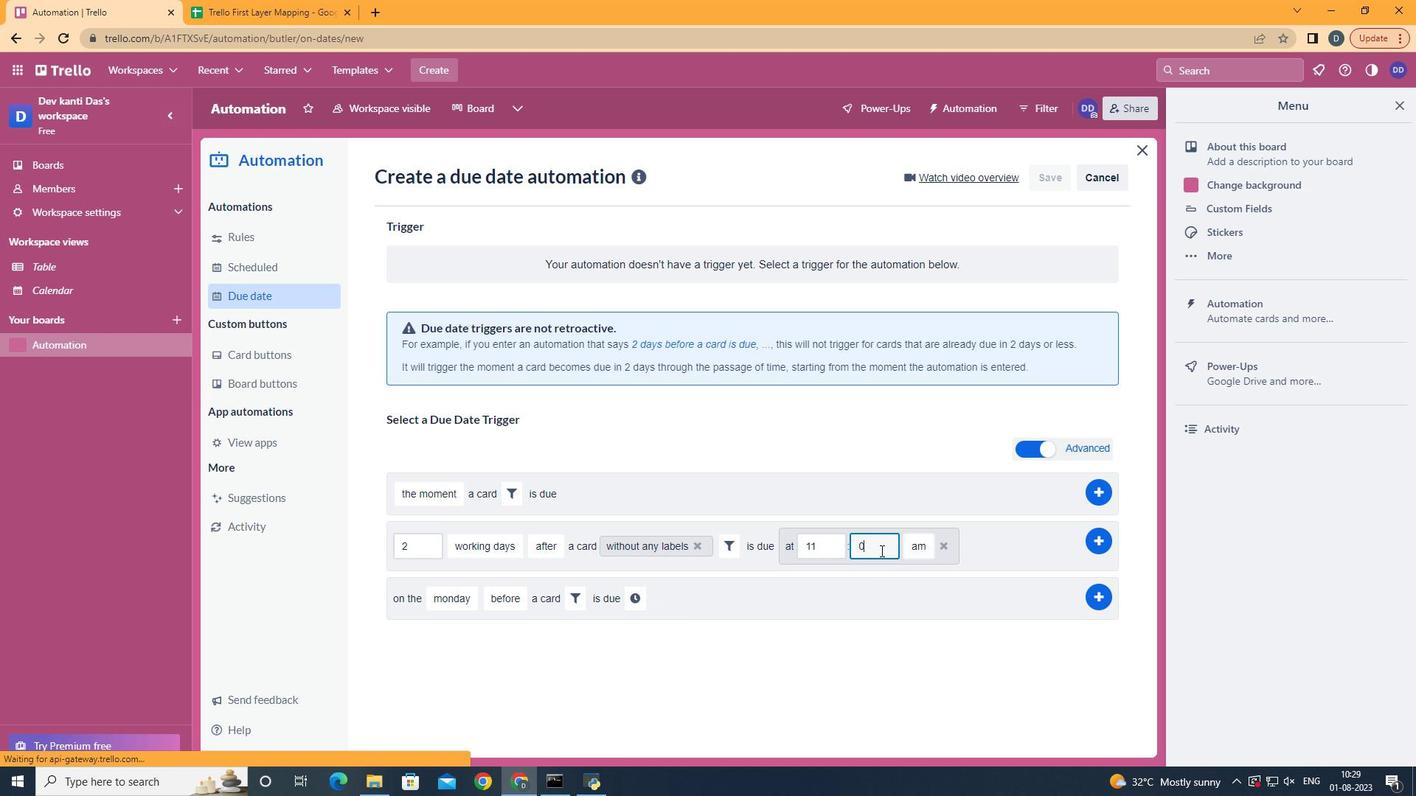 
Action: Mouse moved to (1088, 539)
Screenshot: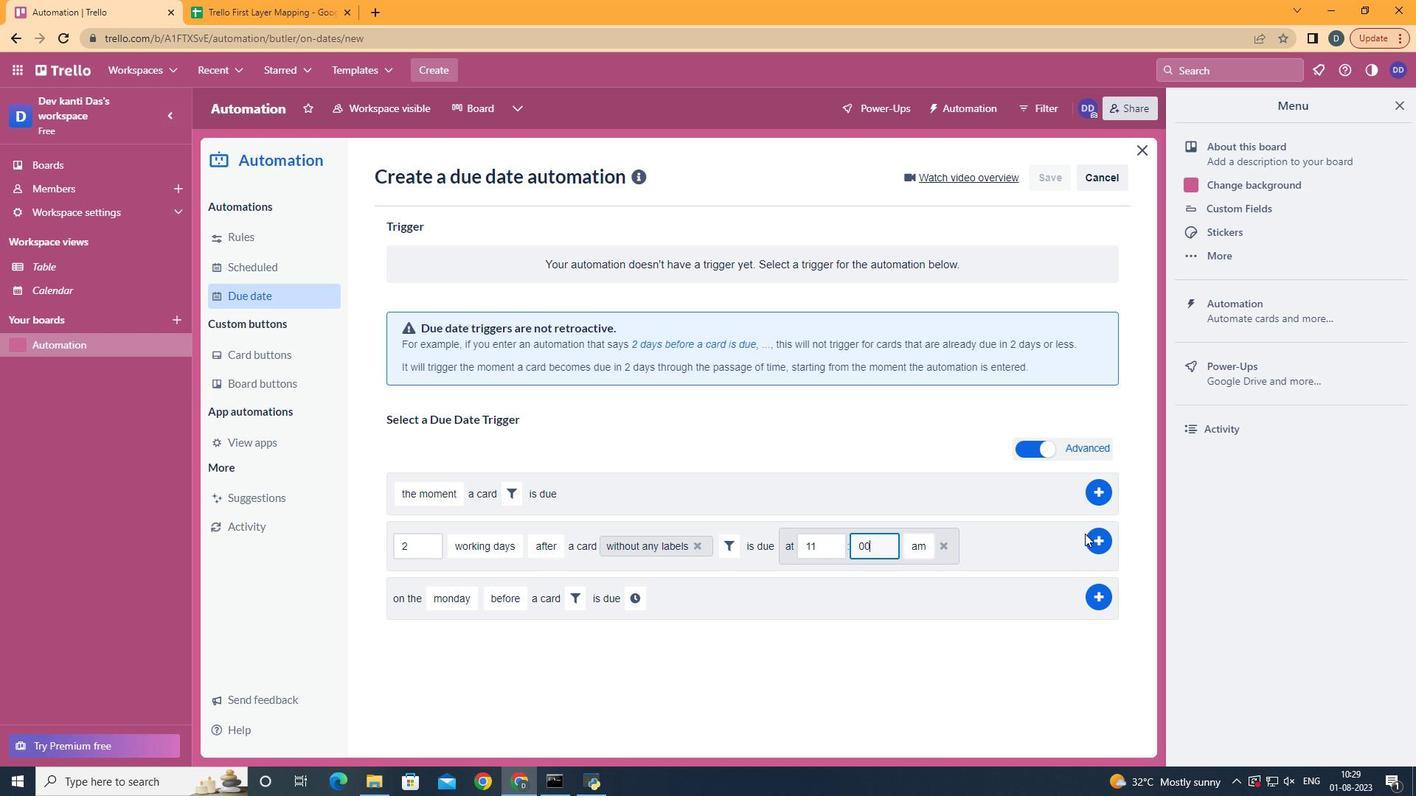 
Action: Mouse pressed left at (1088, 539)
Screenshot: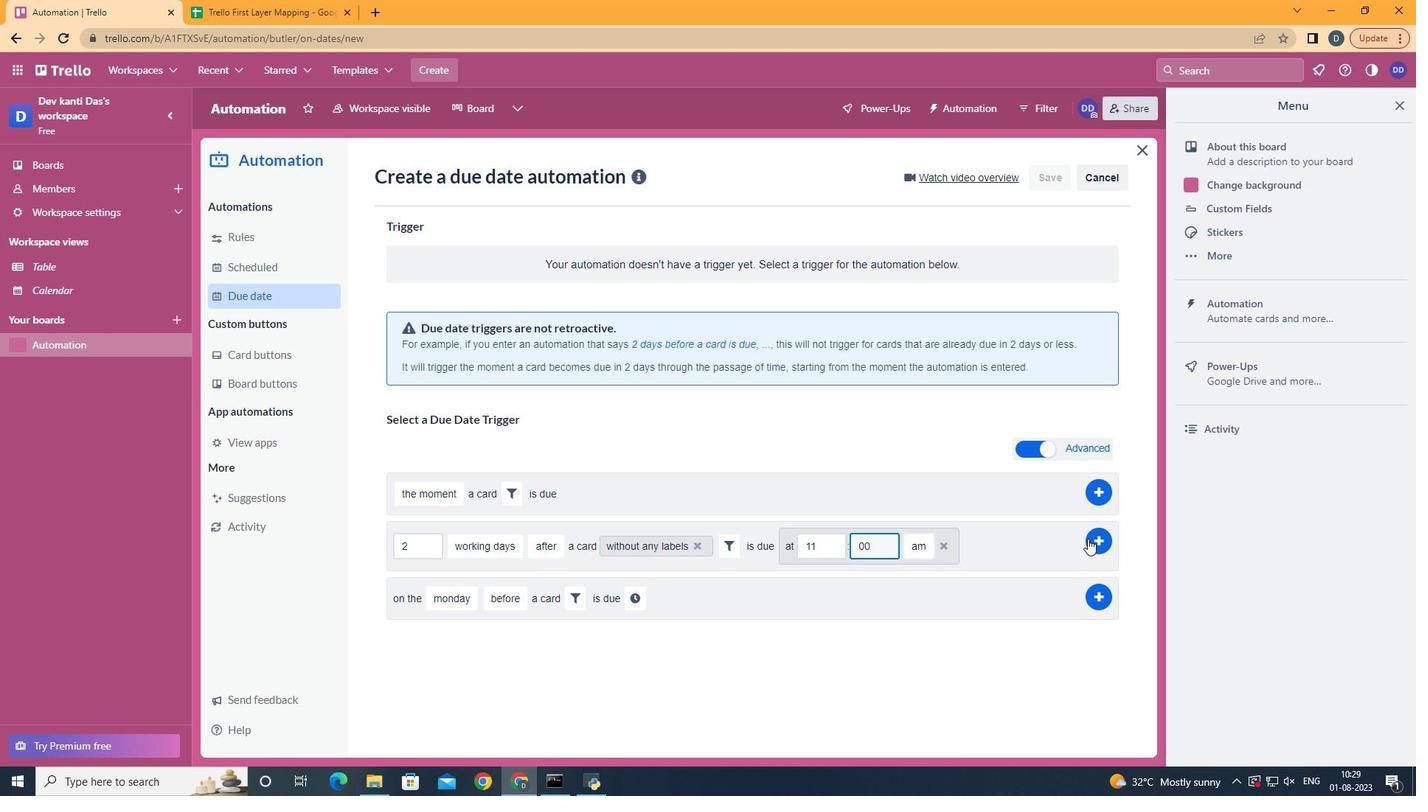 
Action: Mouse moved to (718, 356)
Screenshot: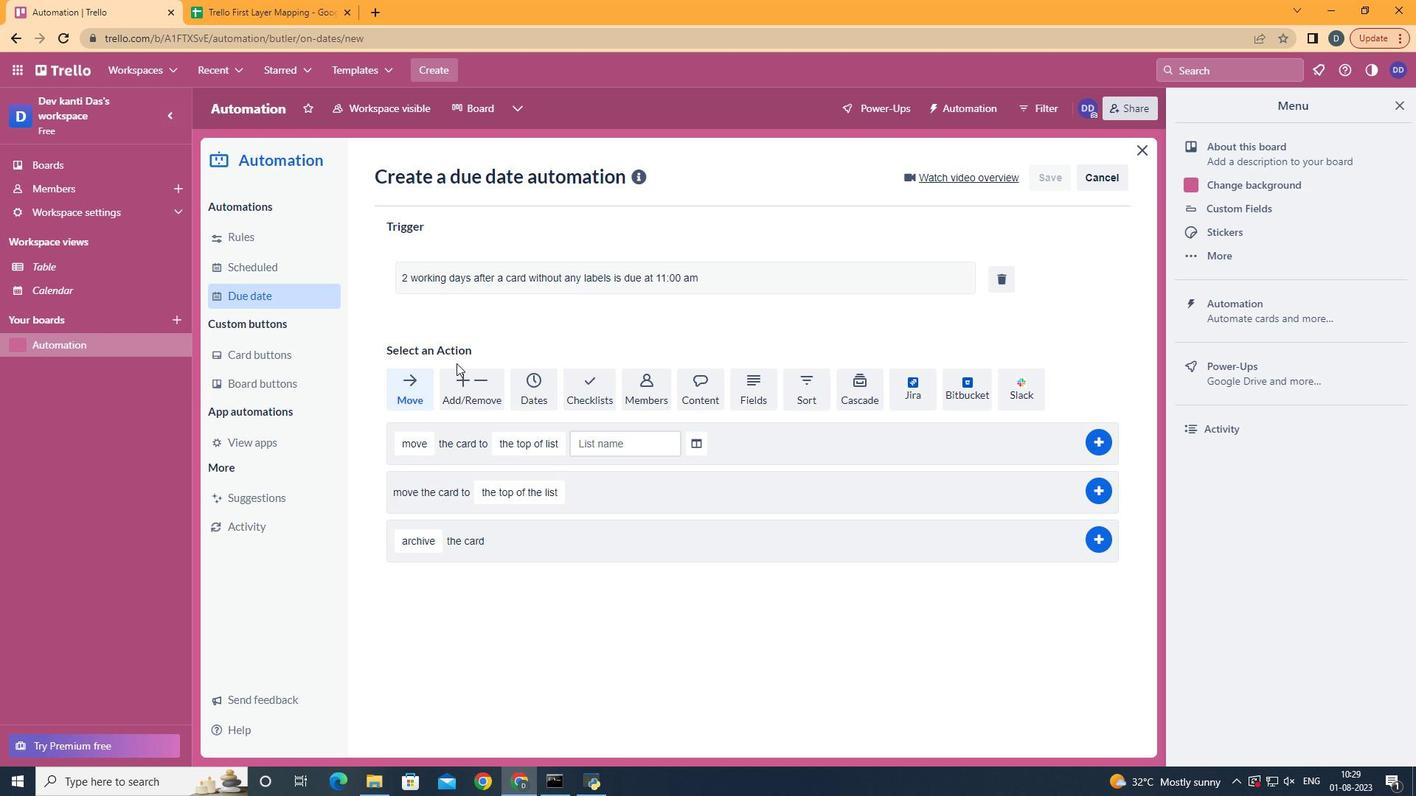 
